 Task: Look for space in Kabanjahe, Indonesia from 8th June, 2023 to 19th June, 2023 for 1 adult in price range Rs.5000 to Rs.12000. Place can be shared room with 1  bedroom having 1 bed and 1 bathroom. Property type can be house, flat, guest house, hotel. Booking option can be shelf check-in. Required host language is English.
Action: Mouse moved to (409, 76)
Screenshot: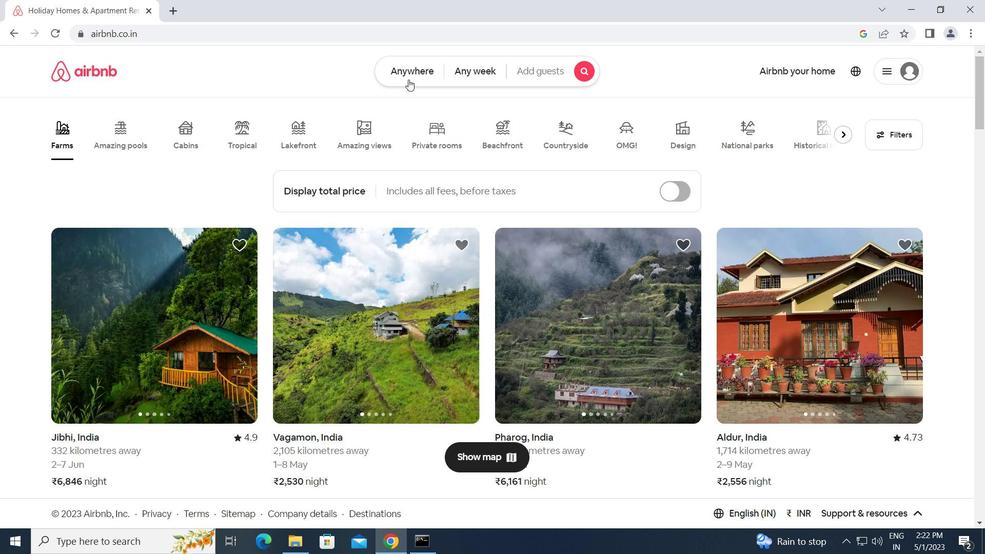 
Action: Mouse pressed left at (409, 76)
Screenshot: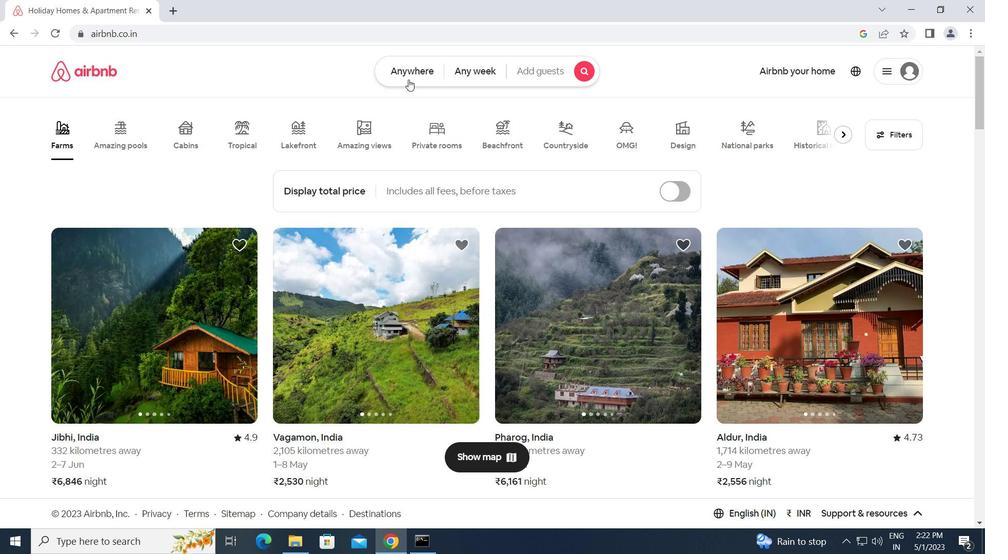
Action: Mouse moved to (368, 123)
Screenshot: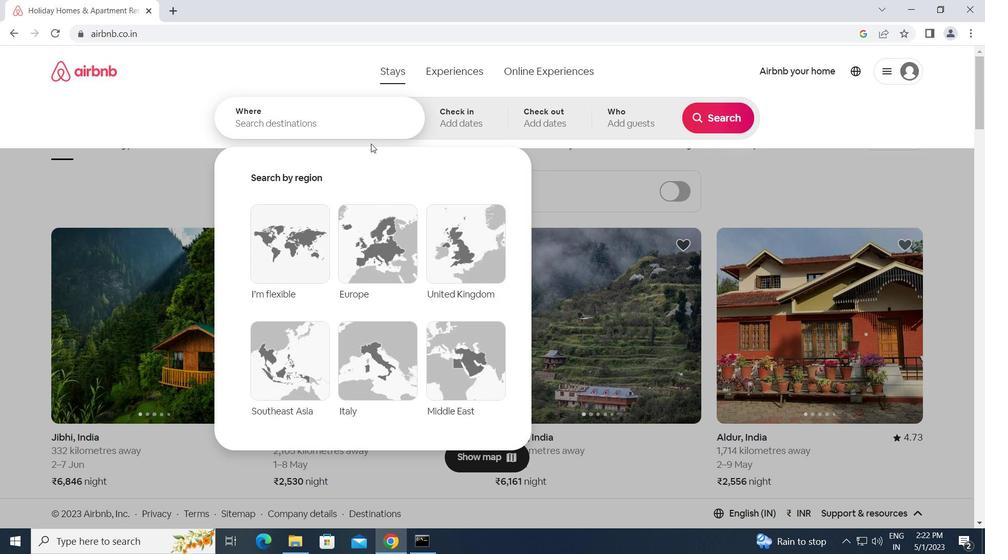
Action: Mouse pressed left at (368, 123)
Screenshot: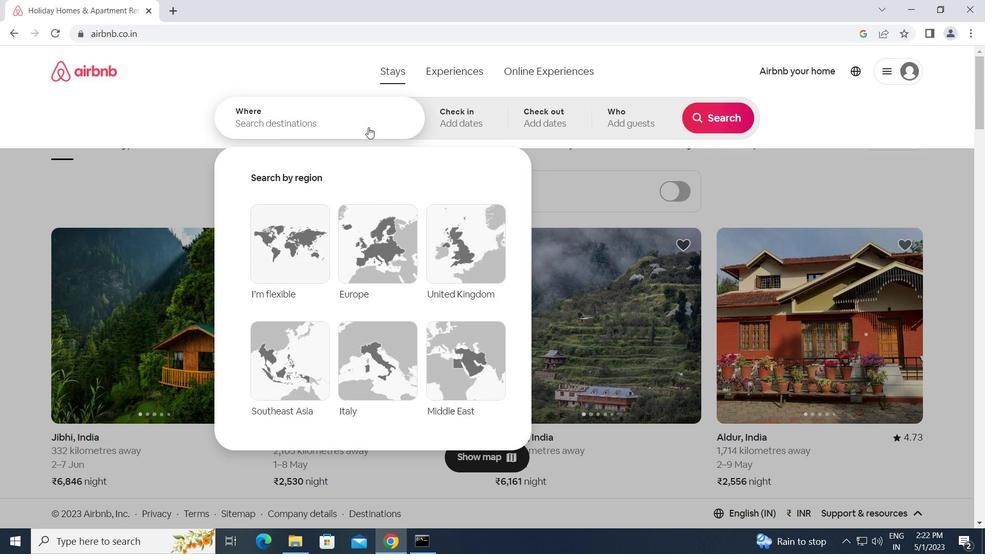 
Action: Key pressed <Key.caps_lock>k<Key.caps_lock>abanjahe,<Key.space><Key.caps_lock>i<Key.caps_lock>ndonesia<Key.enter>
Screenshot: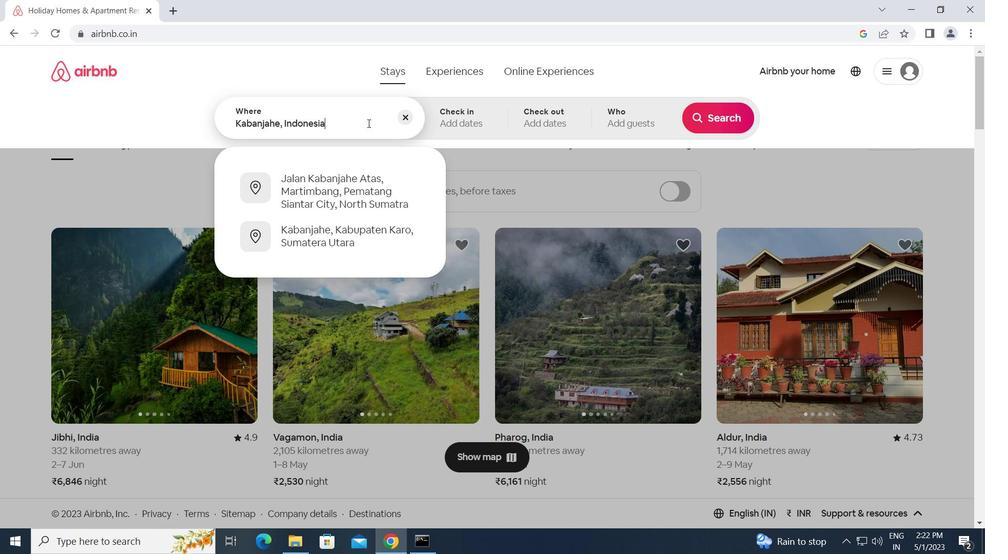 
Action: Mouse moved to (646, 305)
Screenshot: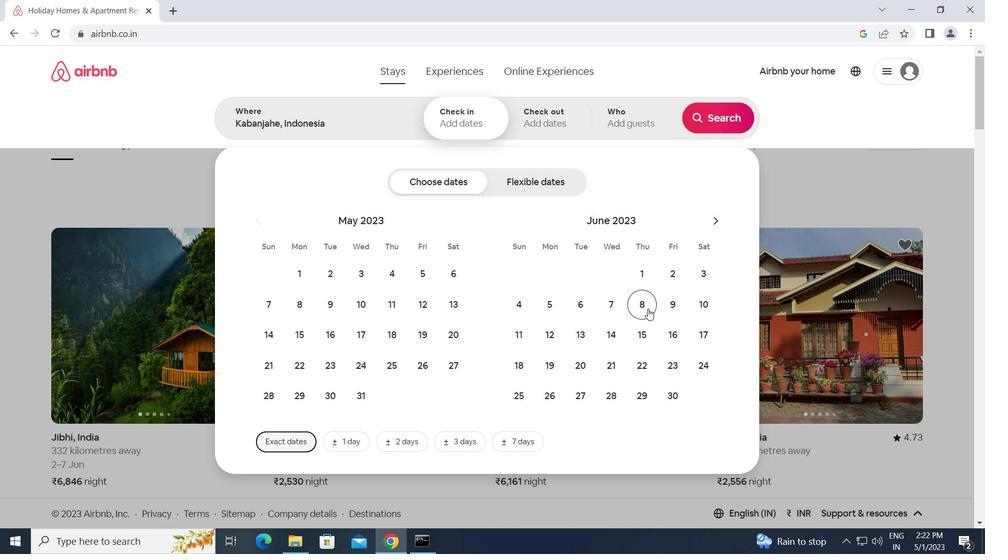 
Action: Mouse pressed left at (646, 305)
Screenshot: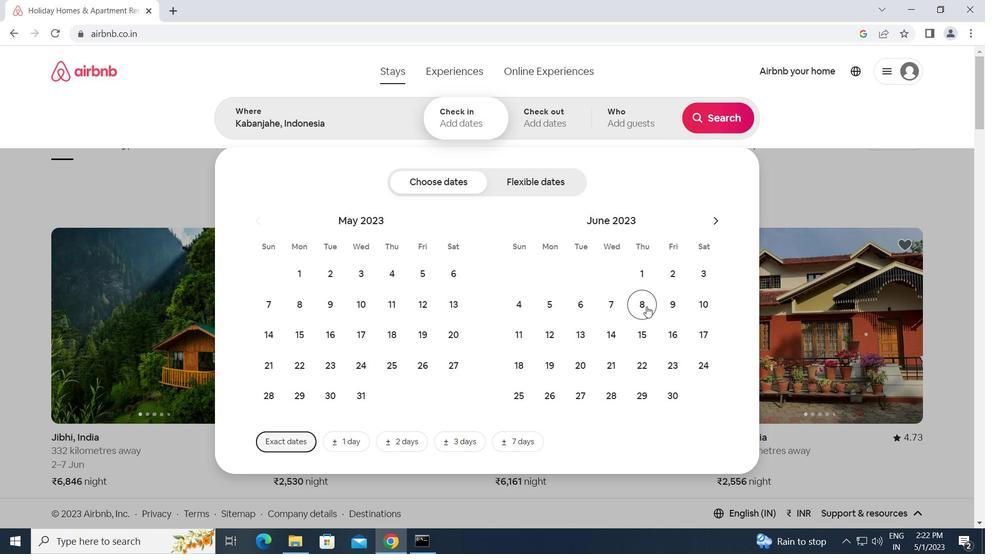 
Action: Mouse moved to (544, 363)
Screenshot: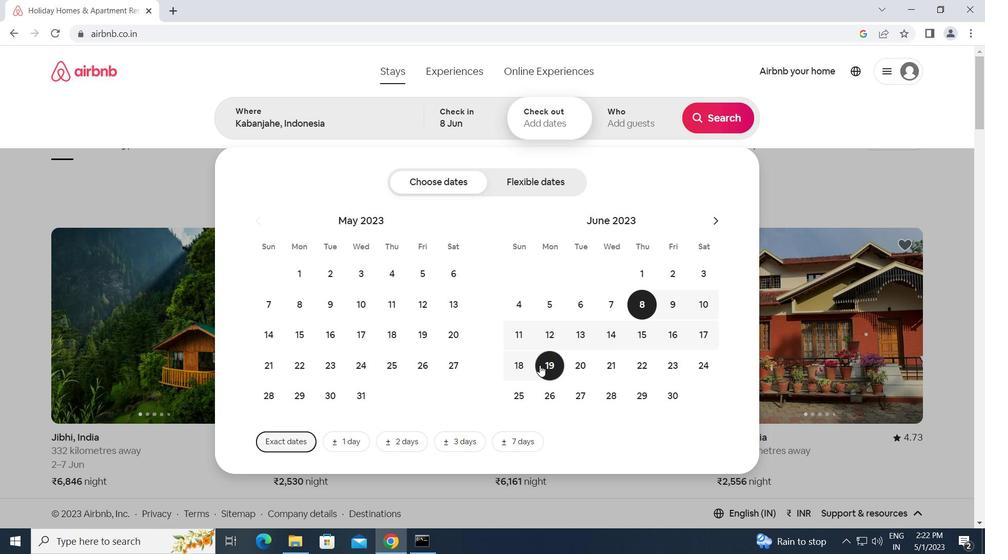 
Action: Mouse pressed left at (544, 363)
Screenshot: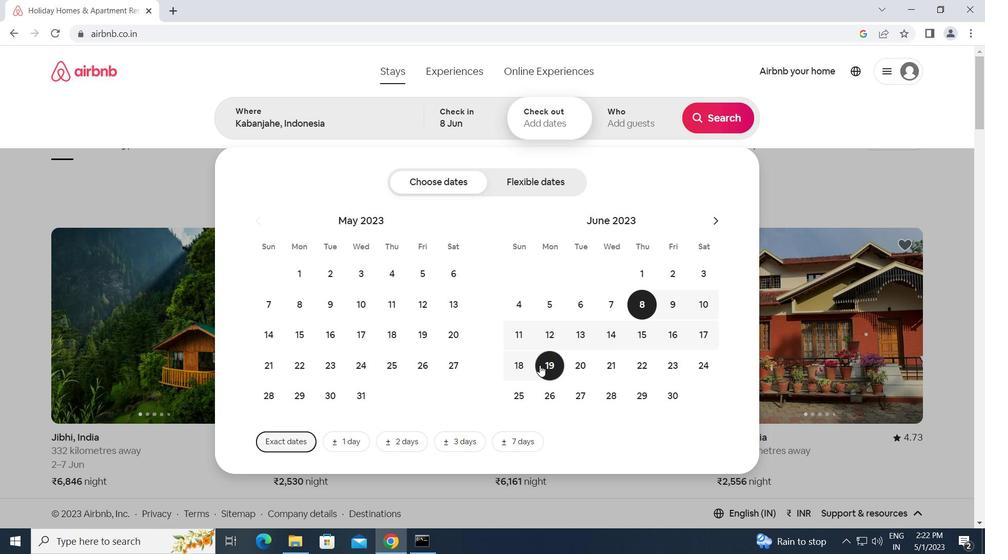 
Action: Mouse moved to (632, 121)
Screenshot: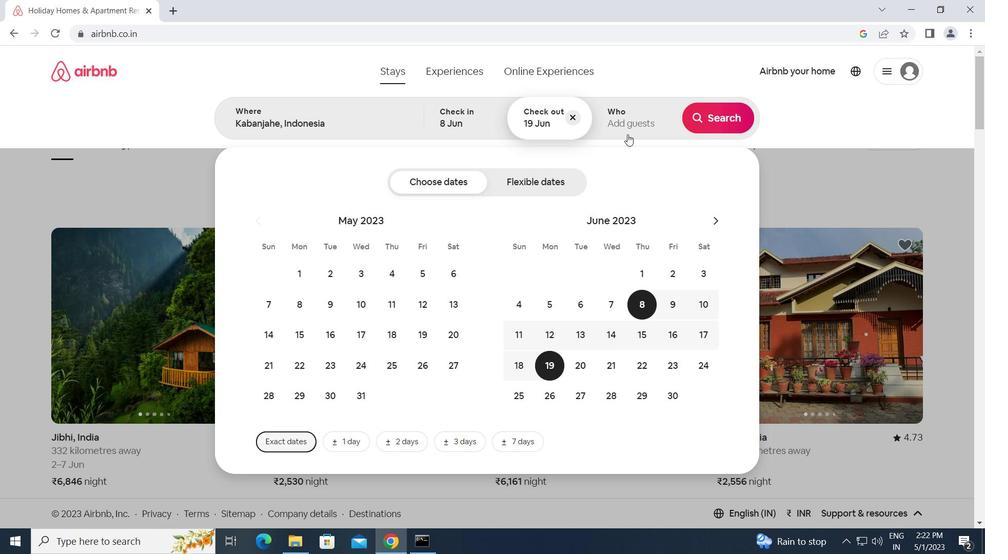 
Action: Mouse pressed left at (632, 121)
Screenshot: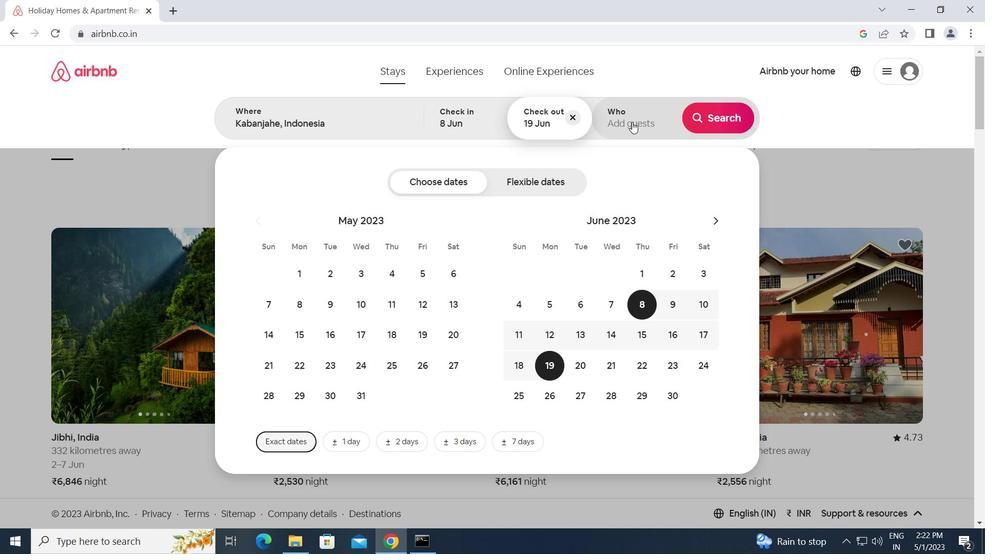 
Action: Mouse moved to (721, 185)
Screenshot: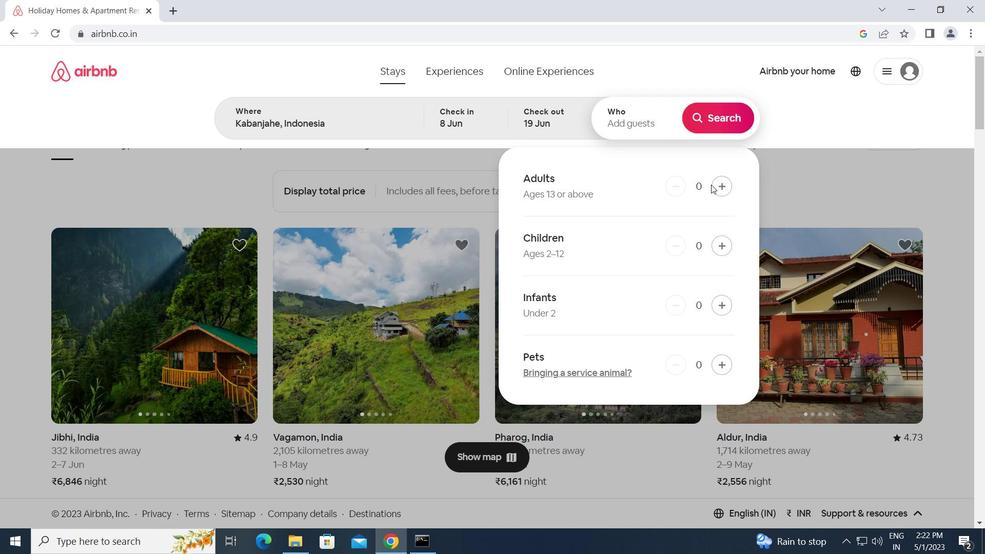 
Action: Mouse pressed left at (721, 185)
Screenshot: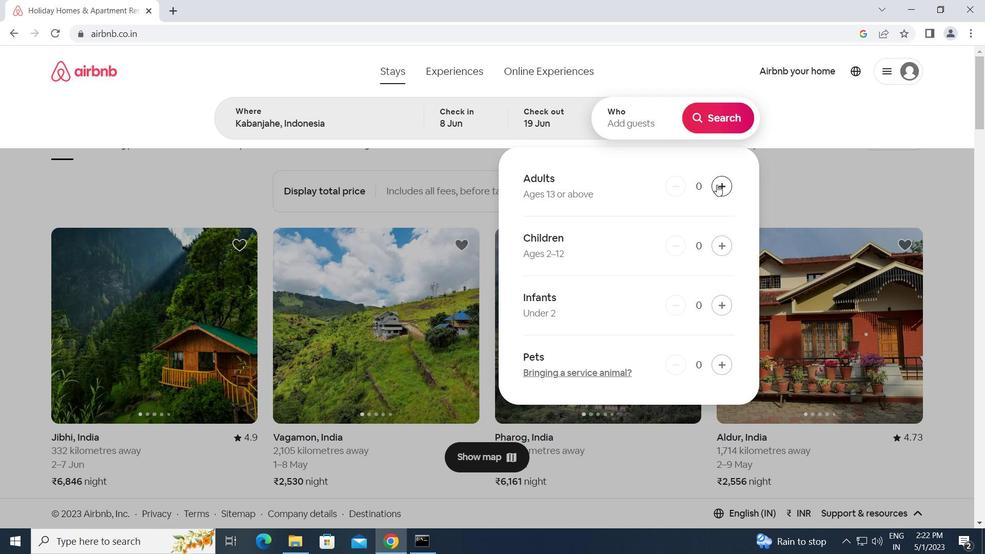 
Action: Mouse moved to (702, 129)
Screenshot: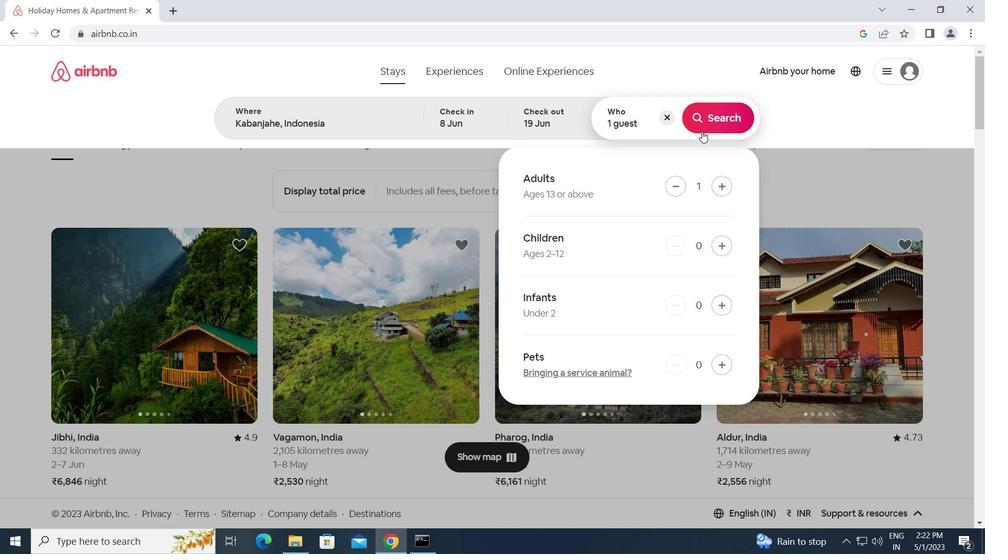 
Action: Mouse pressed left at (702, 129)
Screenshot: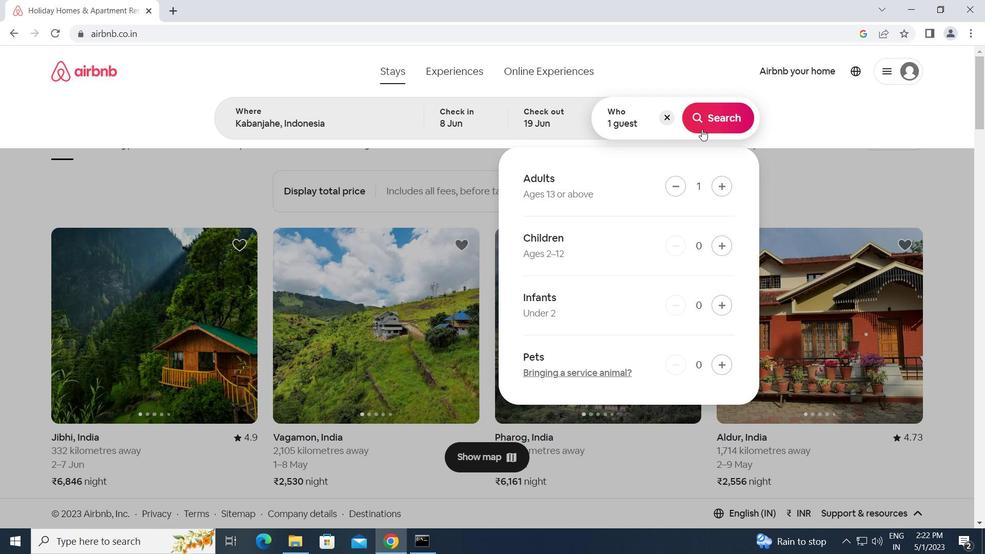 
Action: Mouse moved to (919, 130)
Screenshot: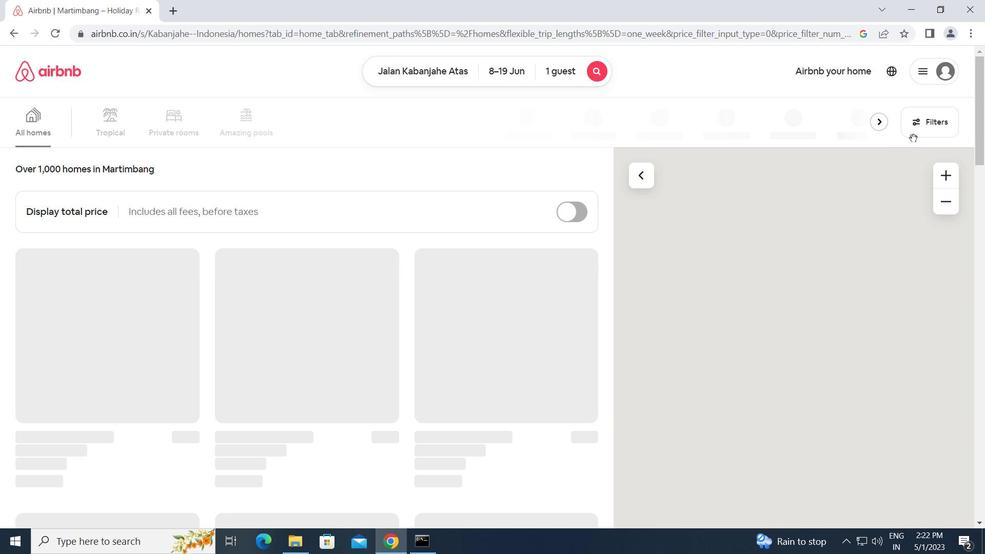 
Action: Mouse pressed left at (919, 130)
Screenshot: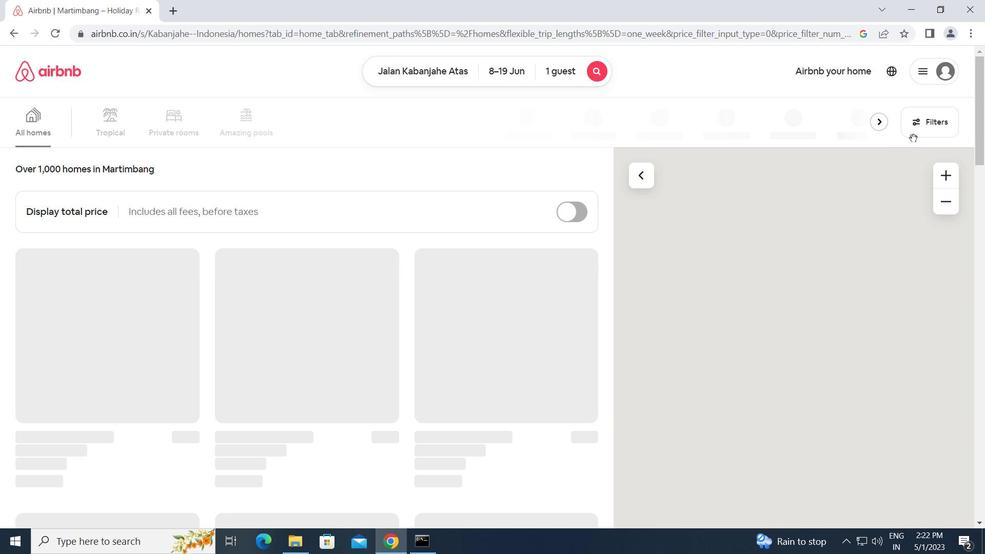 
Action: Mouse moved to (344, 287)
Screenshot: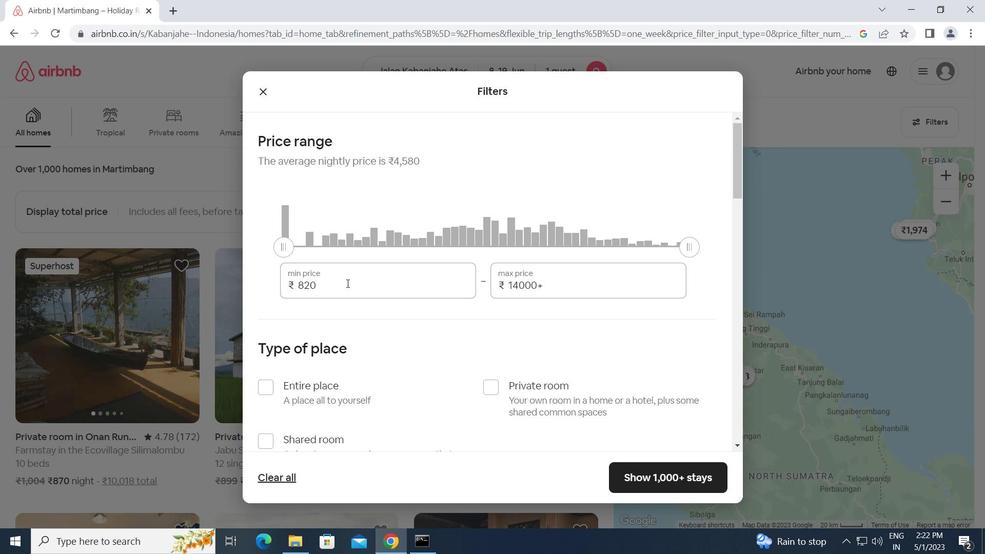 
Action: Mouse pressed left at (344, 287)
Screenshot: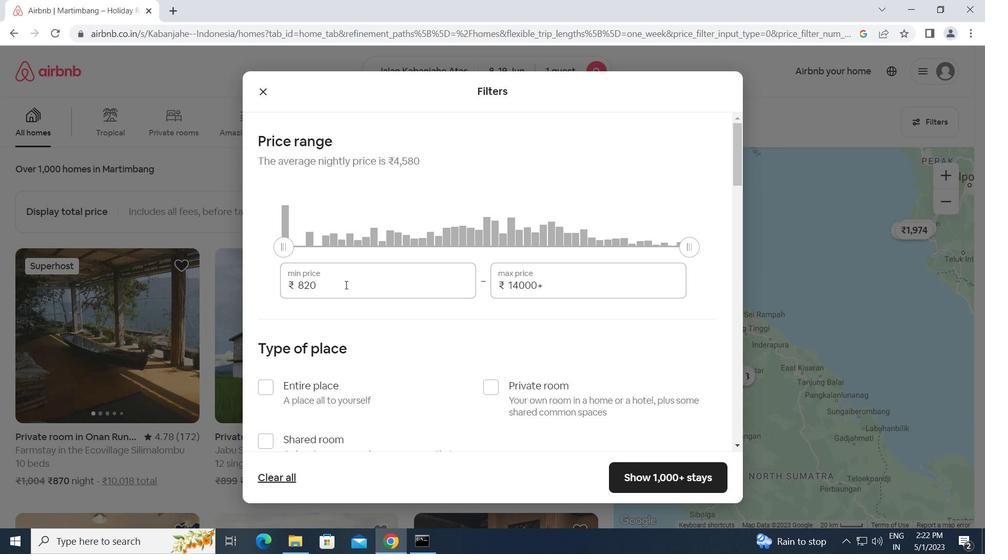 
Action: Mouse moved to (262, 296)
Screenshot: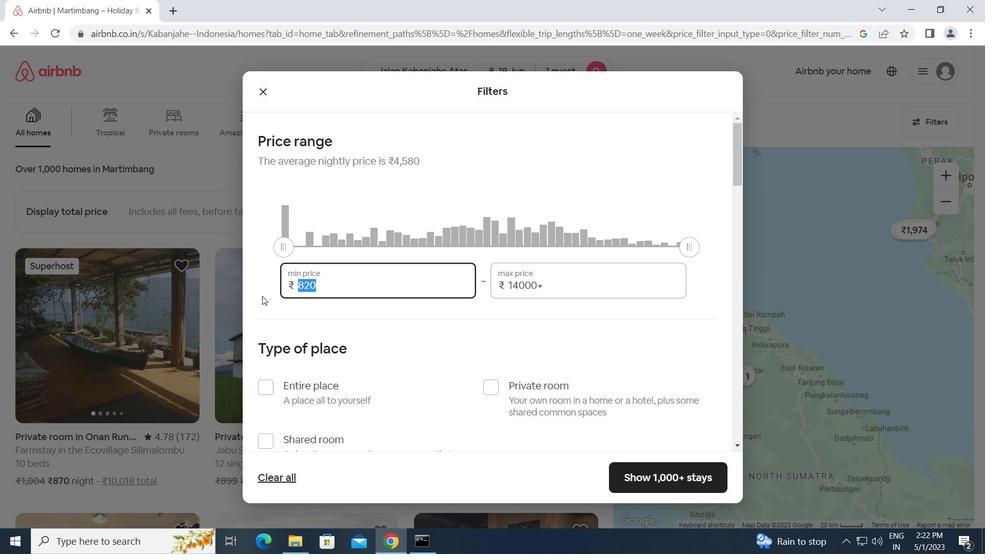 
Action: Key pressed 5000<Key.tab><Key.backspace><Key.backspace><Key.backspace><Key.backspace><Key.backspace><Key.backspace><Key.backspace><Key.backspace><Key.backspace>12000
Screenshot: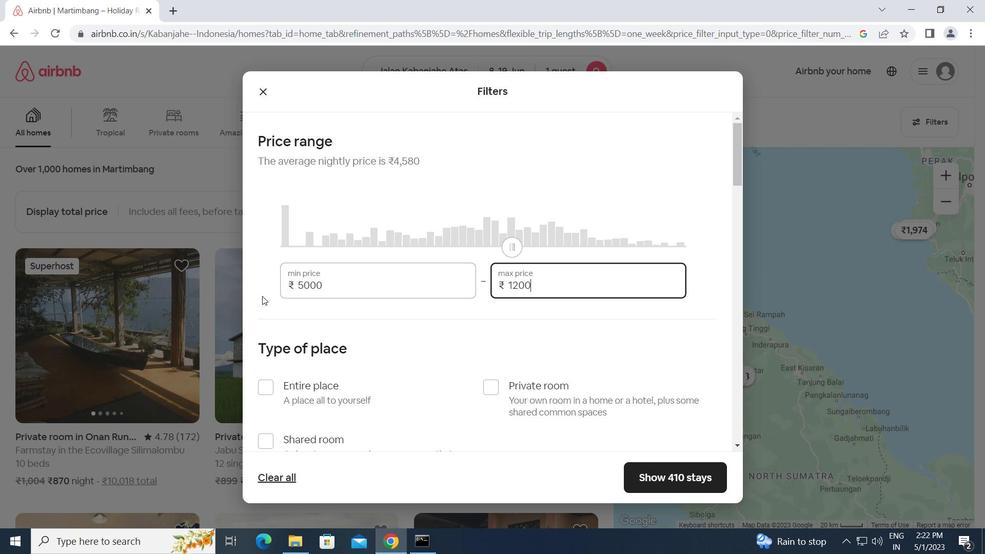 
Action: Mouse moved to (268, 299)
Screenshot: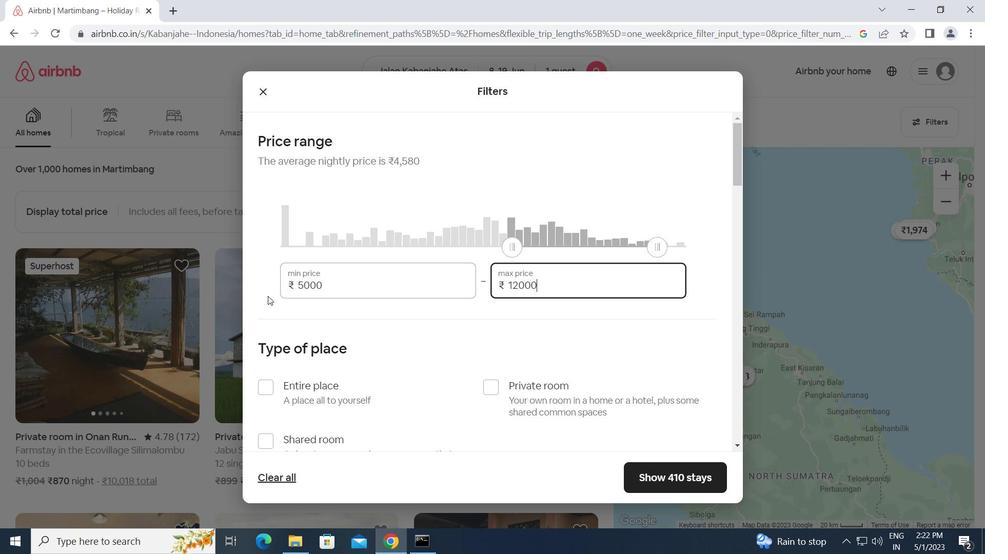 
Action: Mouse scrolled (268, 298) with delta (0, 0)
Screenshot: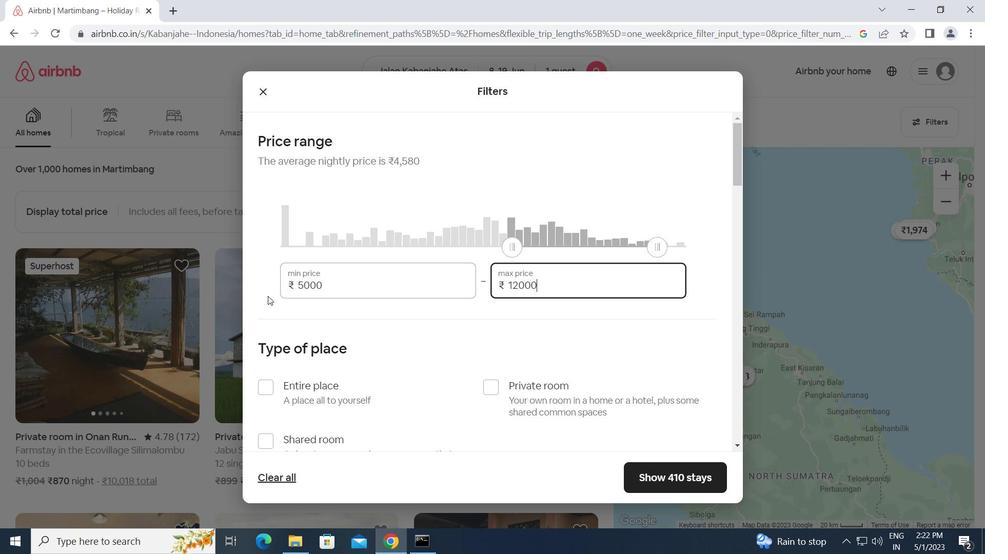 
Action: Mouse moved to (268, 300)
Screenshot: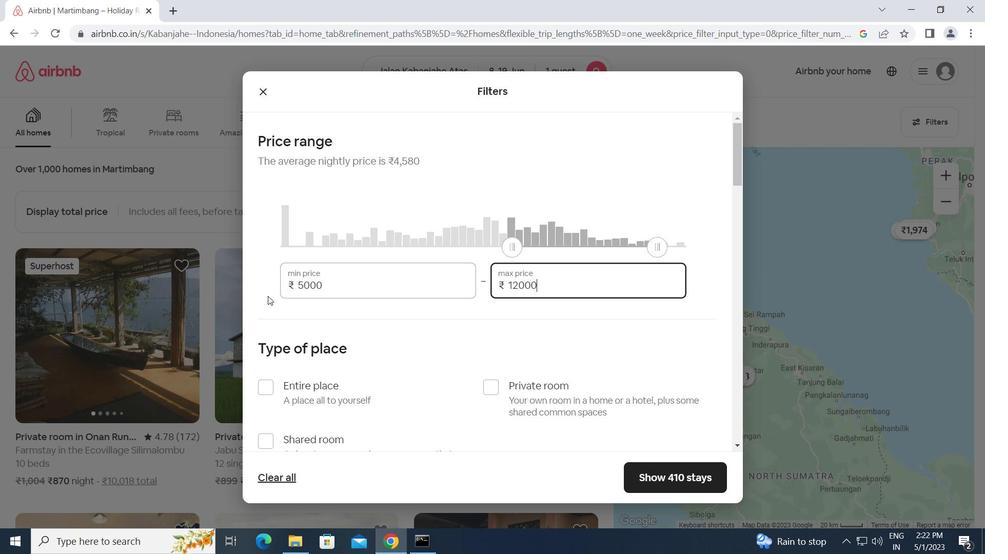 
Action: Mouse scrolled (268, 300) with delta (0, 0)
Screenshot: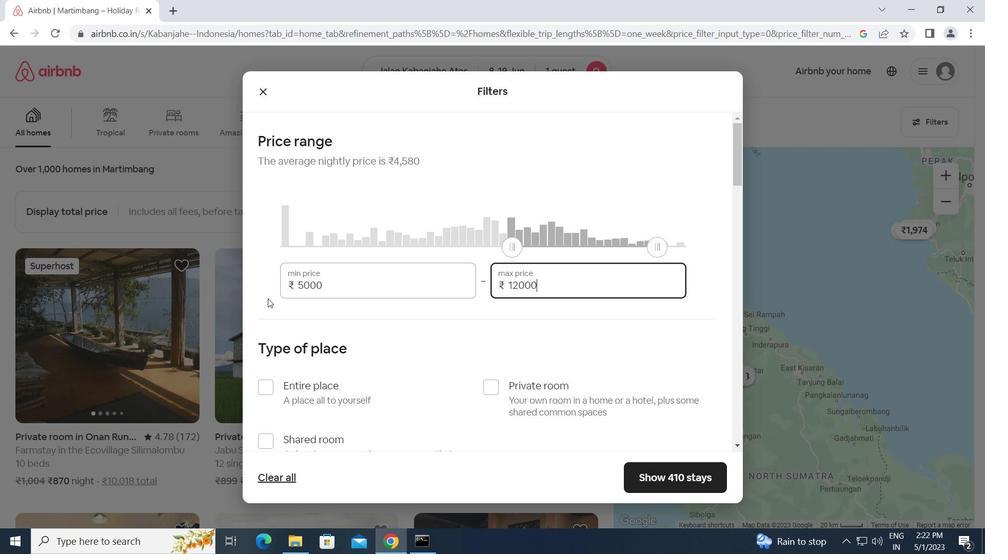 
Action: Mouse moved to (268, 305)
Screenshot: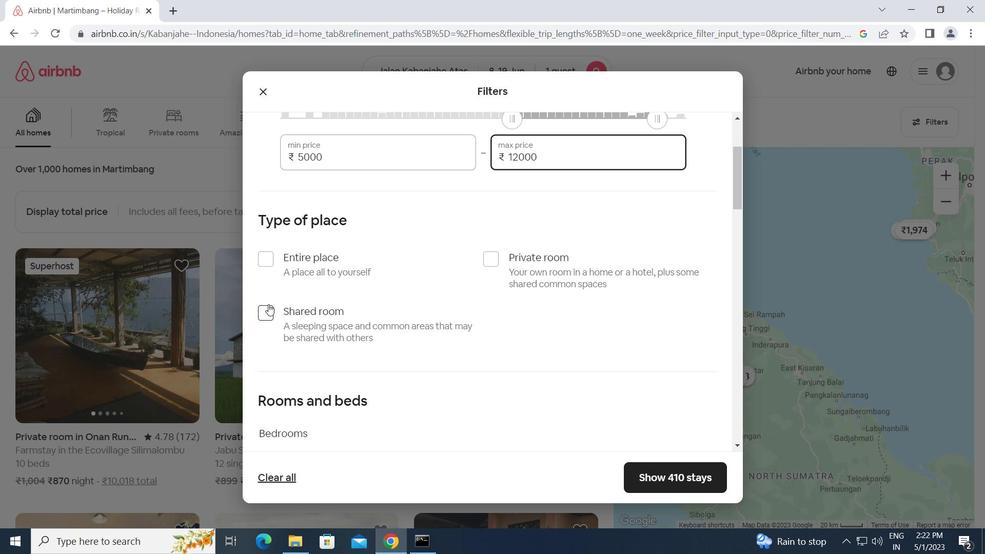 
Action: Mouse pressed left at (268, 305)
Screenshot: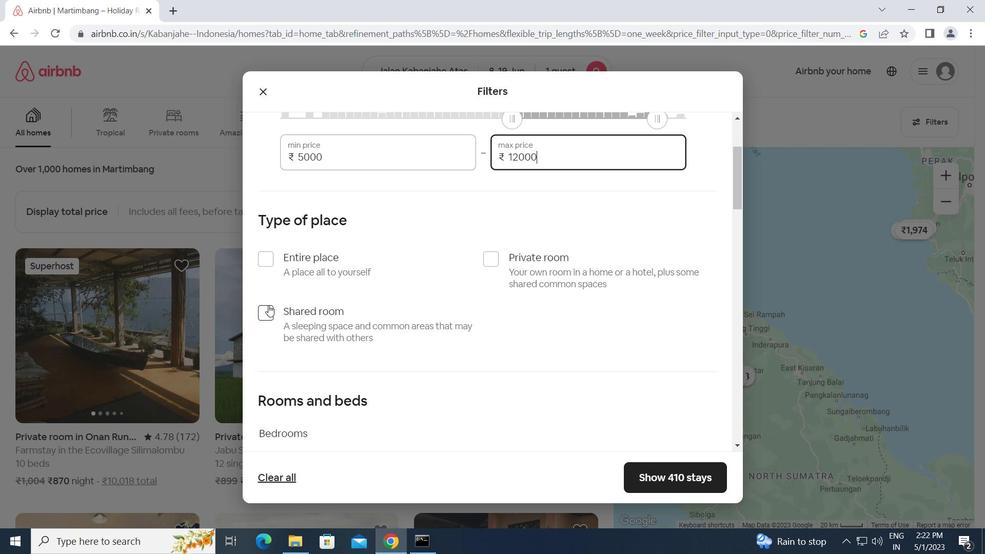 
Action: Mouse moved to (405, 326)
Screenshot: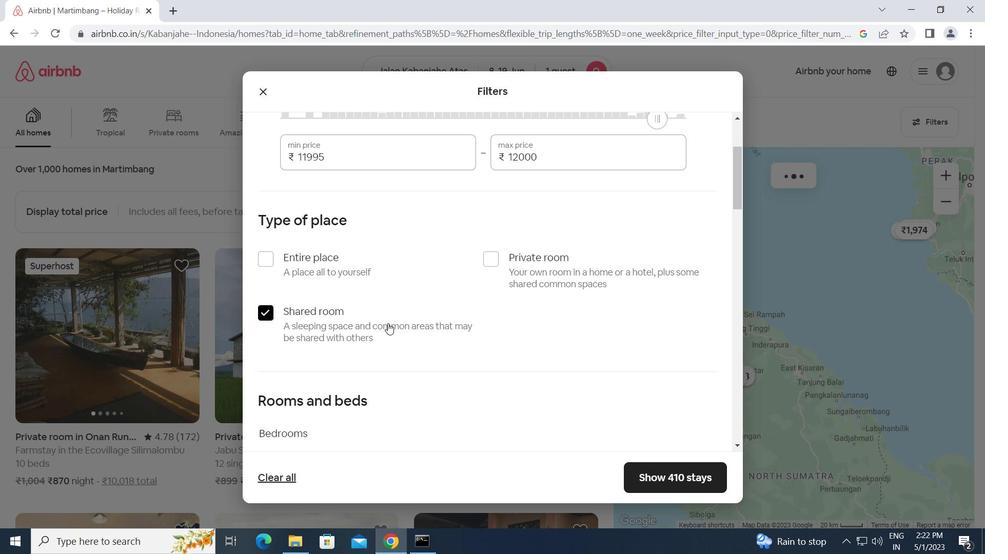 
Action: Mouse scrolled (405, 326) with delta (0, 0)
Screenshot: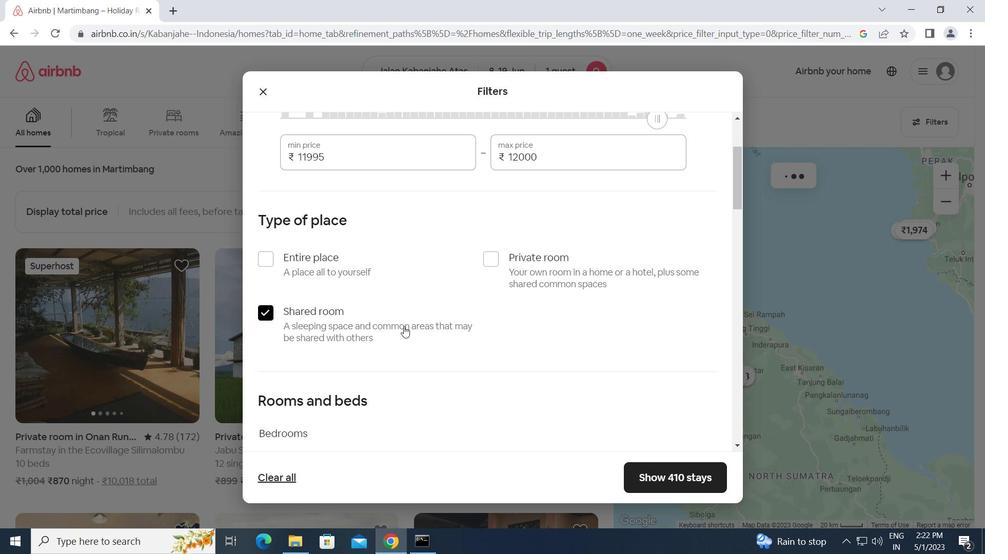 
Action: Mouse scrolled (405, 326) with delta (0, 0)
Screenshot: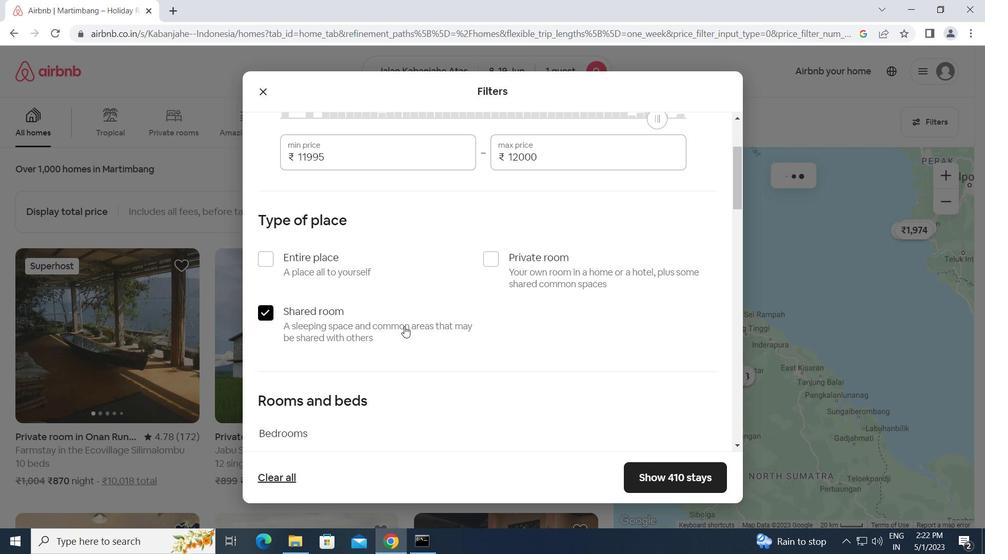 
Action: Mouse scrolled (405, 326) with delta (0, 0)
Screenshot: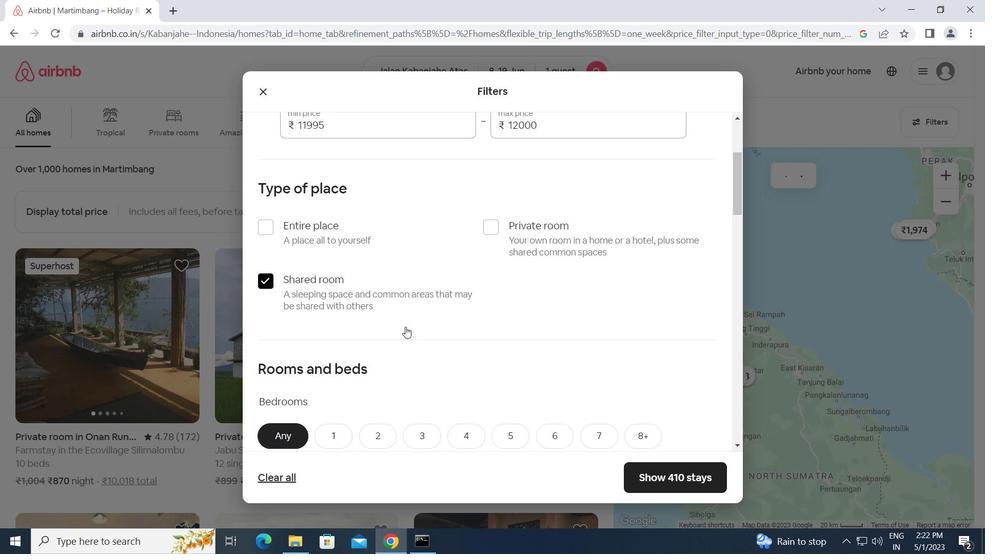 
Action: Mouse moved to (333, 274)
Screenshot: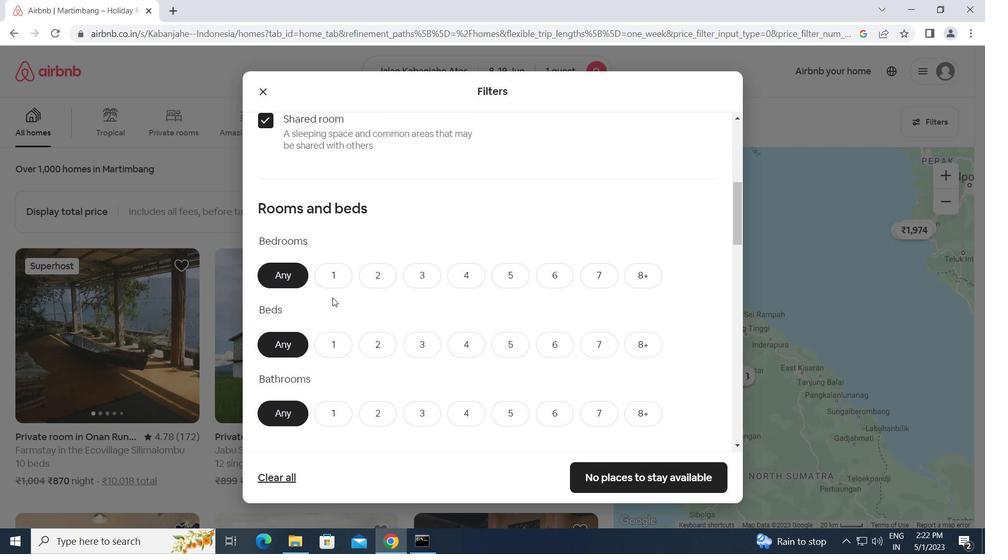
Action: Mouse pressed left at (333, 274)
Screenshot: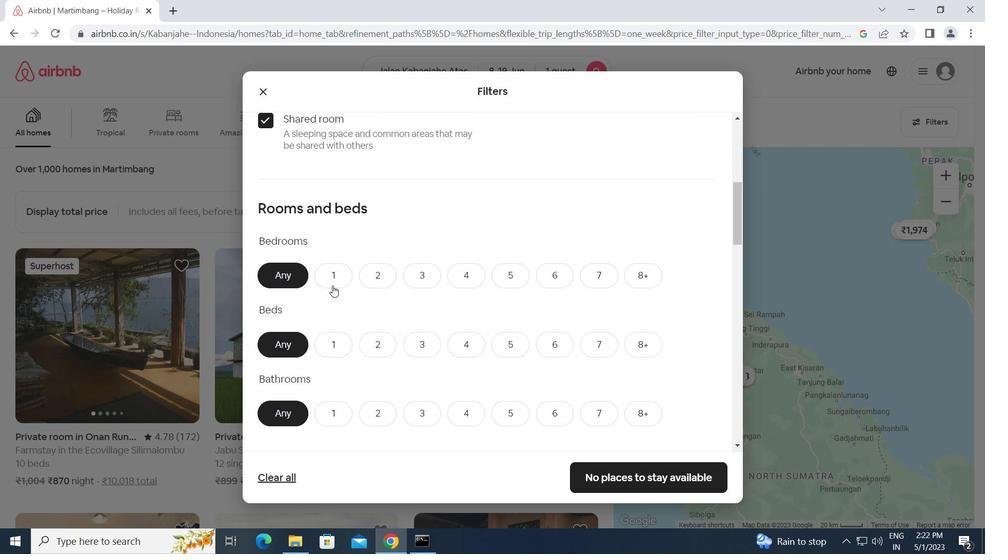 
Action: Mouse moved to (335, 343)
Screenshot: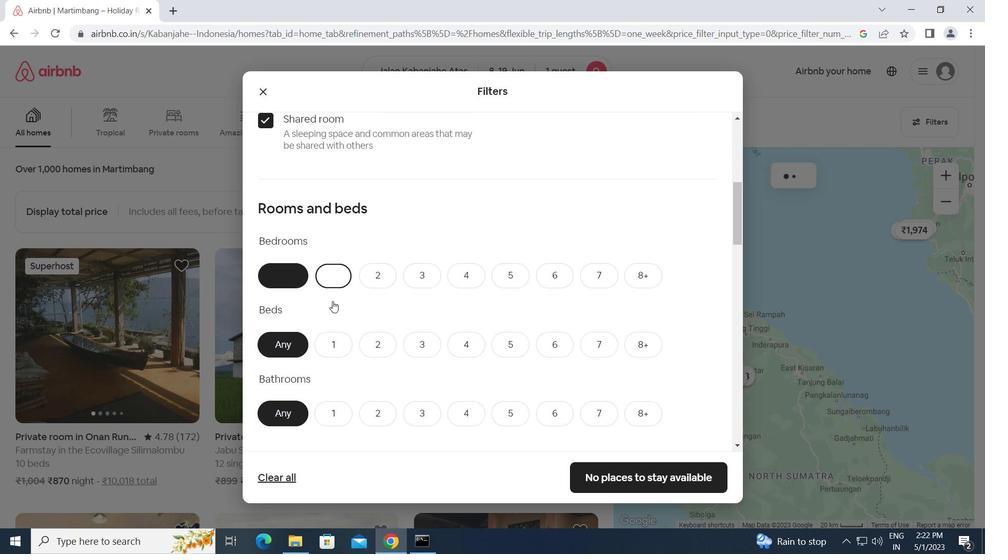 
Action: Mouse pressed left at (335, 343)
Screenshot: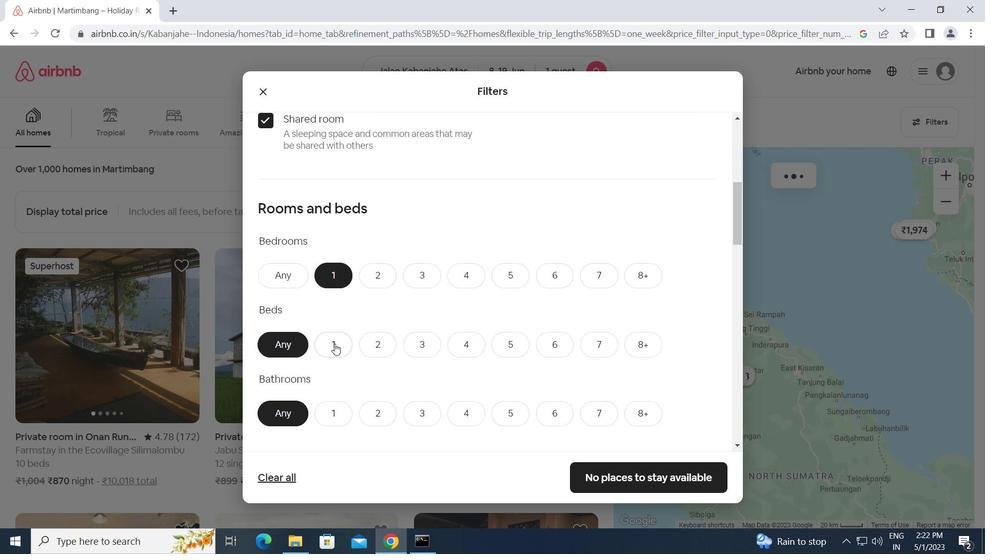 
Action: Mouse moved to (340, 404)
Screenshot: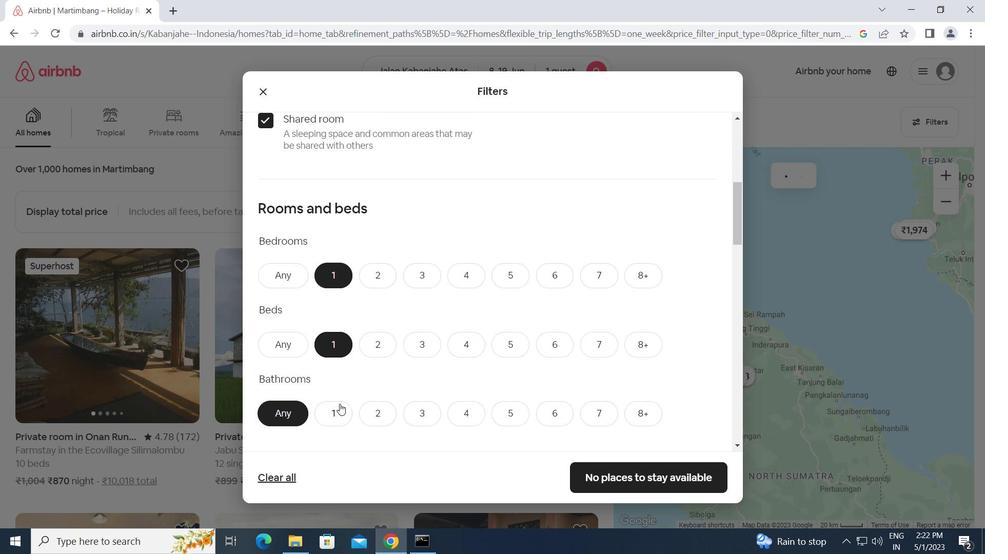 
Action: Mouse pressed left at (340, 404)
Screenshot: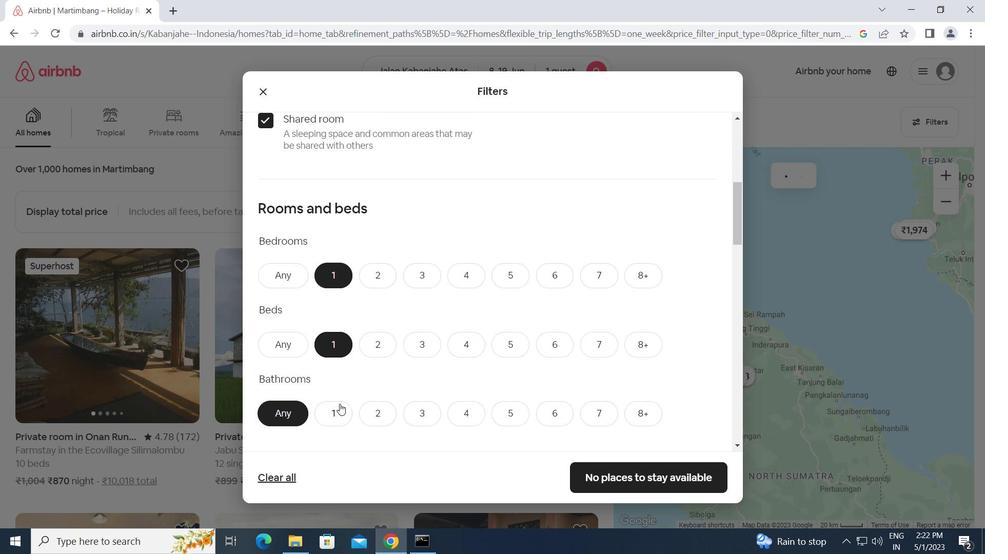 
Action: Mouse scrolled (340, 404) with delta (0, 0)
Screenshot: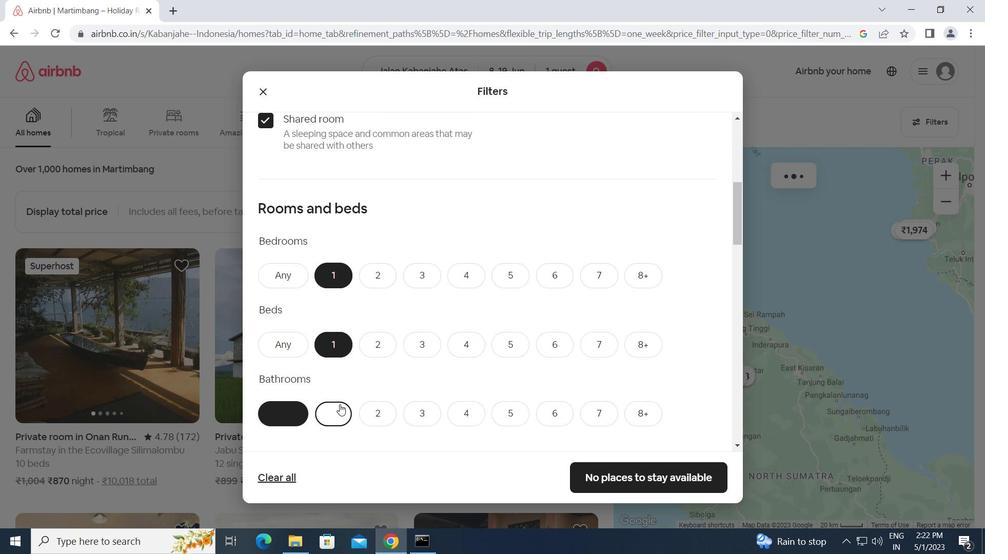 
Action: Mouse scrolled (340, 404) with delta (0, 0)
Screenshot: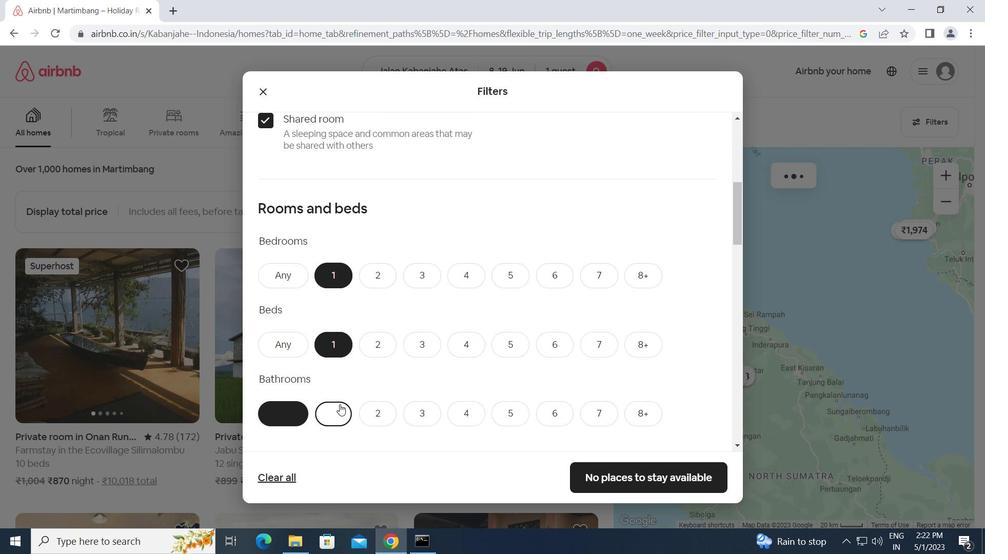 
Action: Mouse scrolled (340, 404) with delta (0, 0)
Screenshot: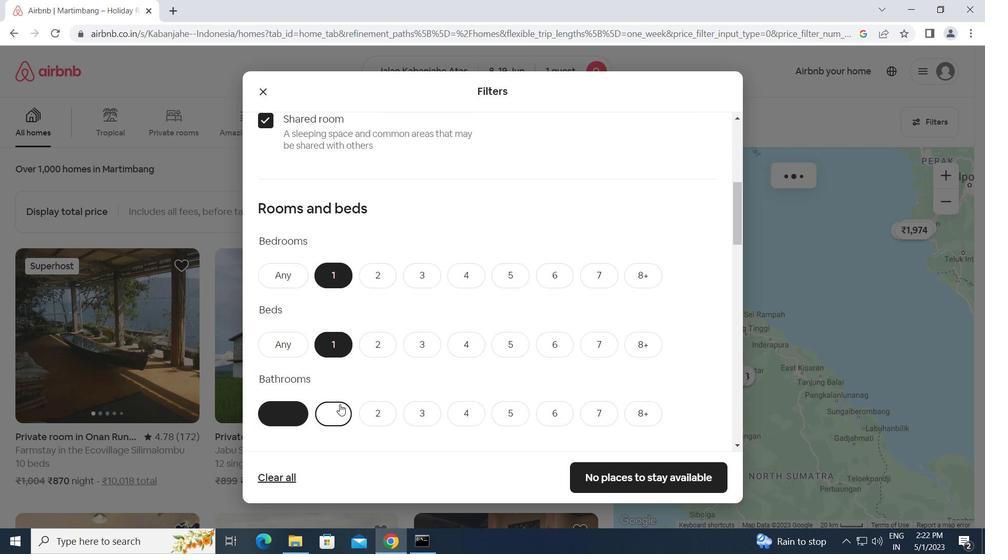 
Action: Mouse moved to (317, 347)
Screenshot: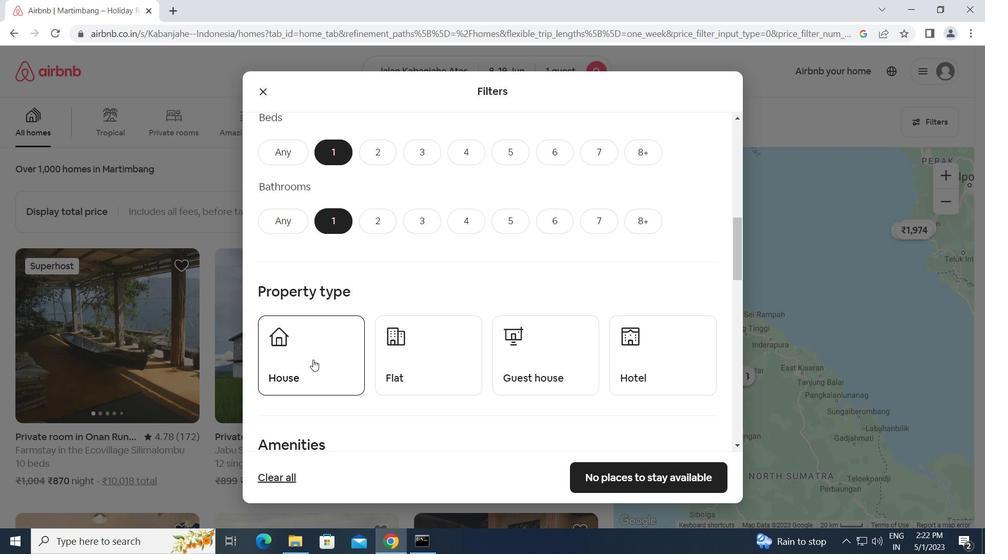 
Action: Mouse pressed left at (317, 347)
Screenshot: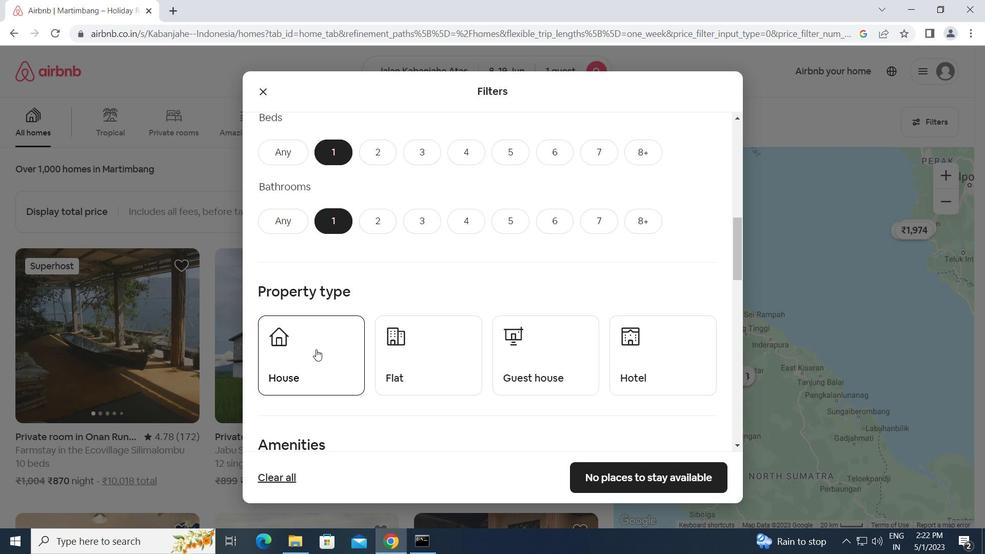 
Action: Mouse moved to (430, 355)
Screenshot: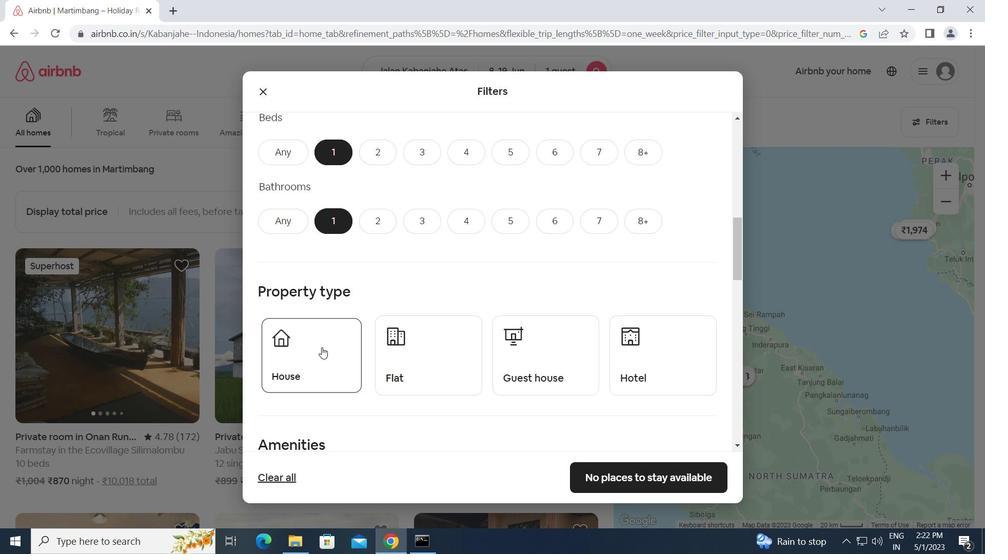 
Action: Mouse pressed left at (430, 355)
Screenshot: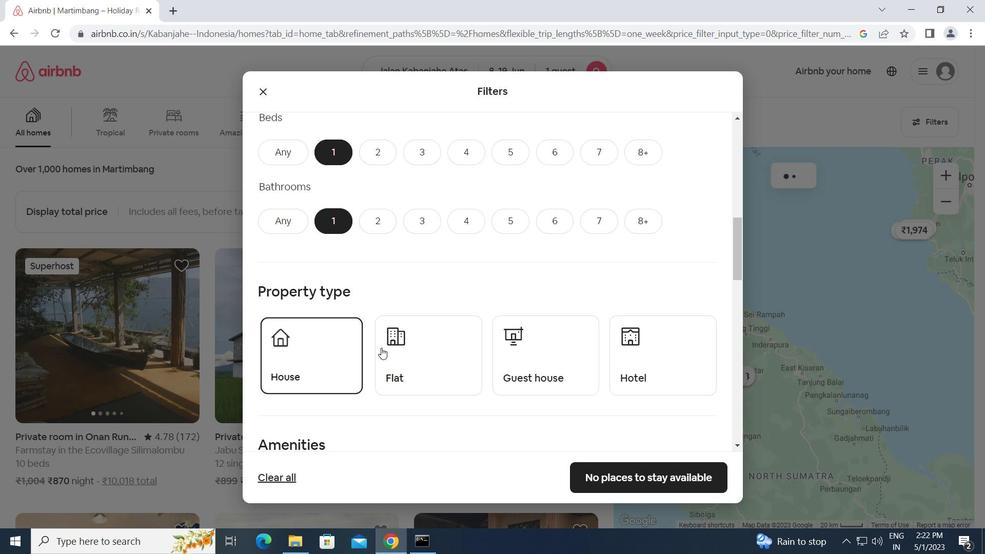 
Action: Mouse moved to (524, 362)
Screenshot: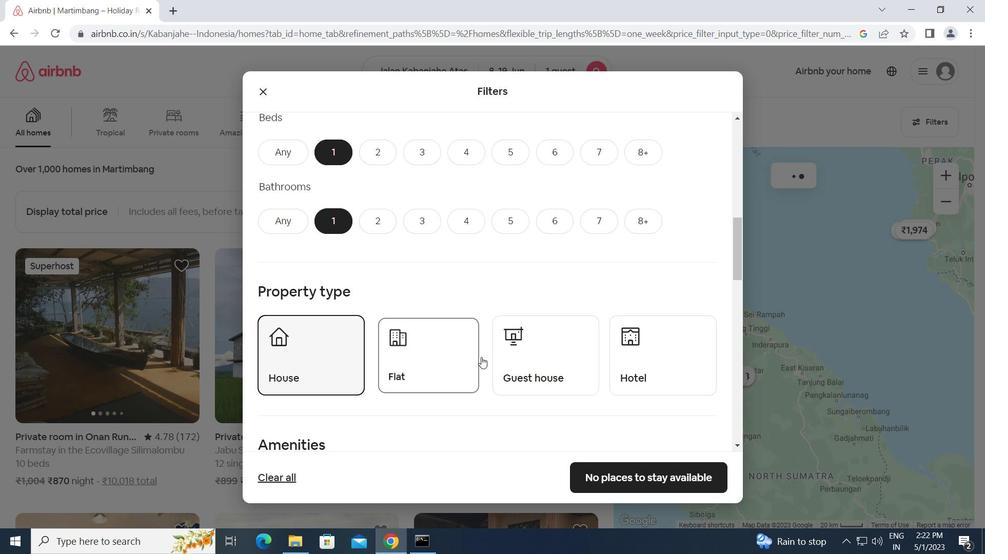 
Action: Mouse pressed left at (524, 362)
Screenshot: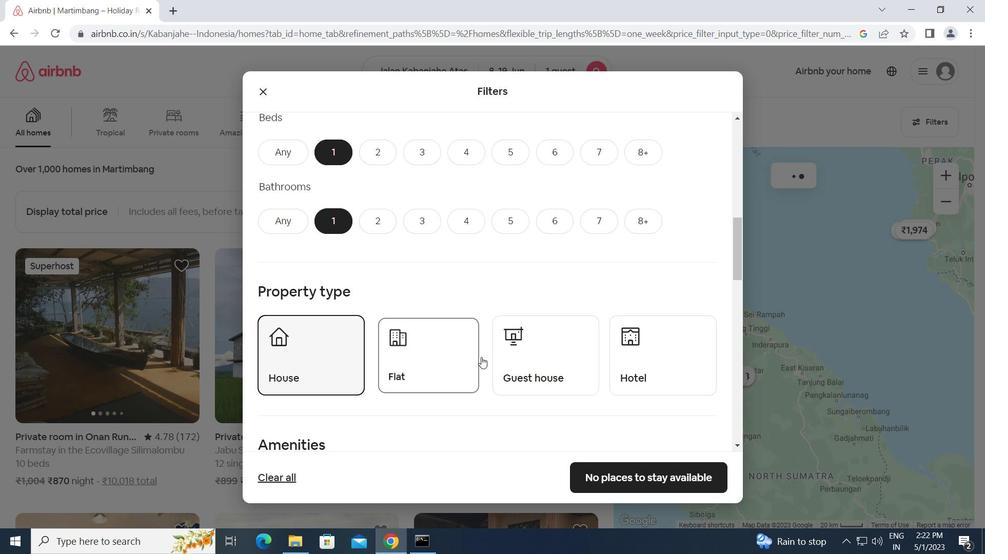 
Action: Mouse moved to (639, 360)
Screenshot: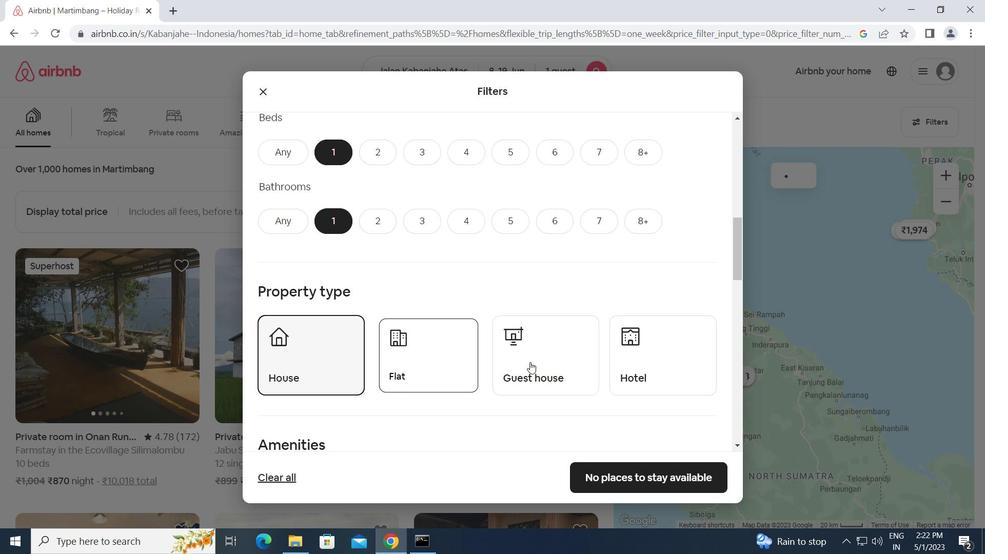 
Action: Mouse pressed left at (639, 360)
Screenshot: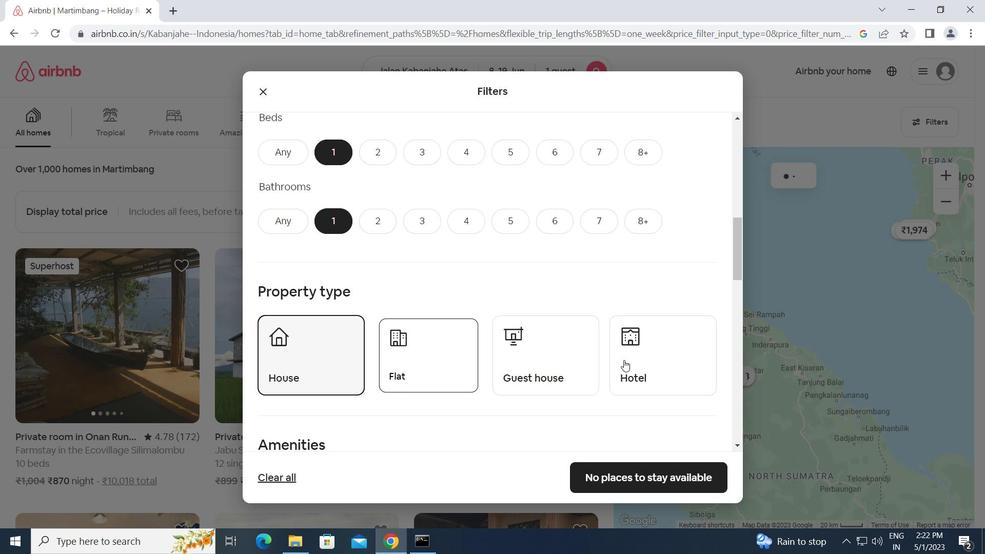 
Action: Mouse moved to (527, 376)
Screenshot: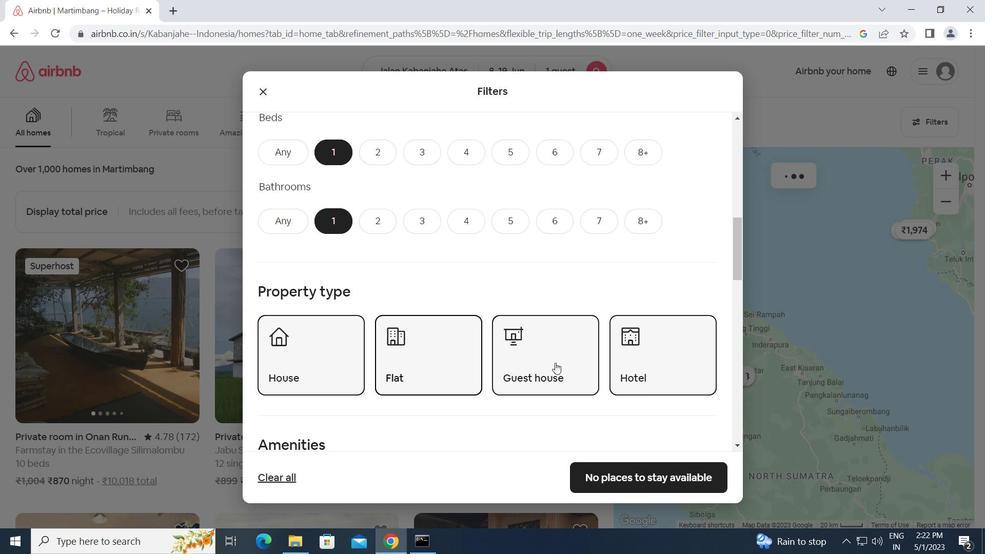 
Action: Mouse scrolled (527, 376) with delta (0, 0)
Screenshot: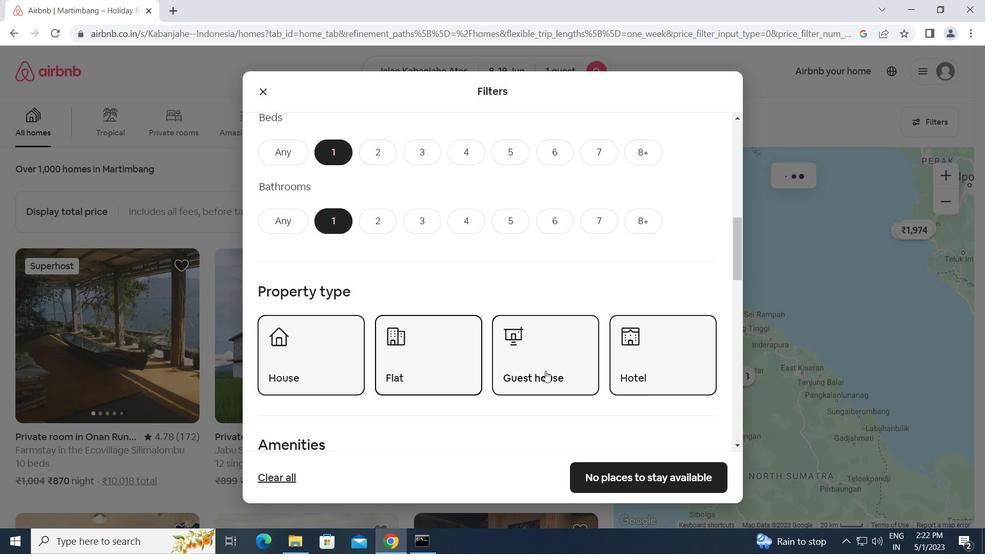 
Action: Mouse scrolled (527, 376) with delta (0, 0)
Screenshot: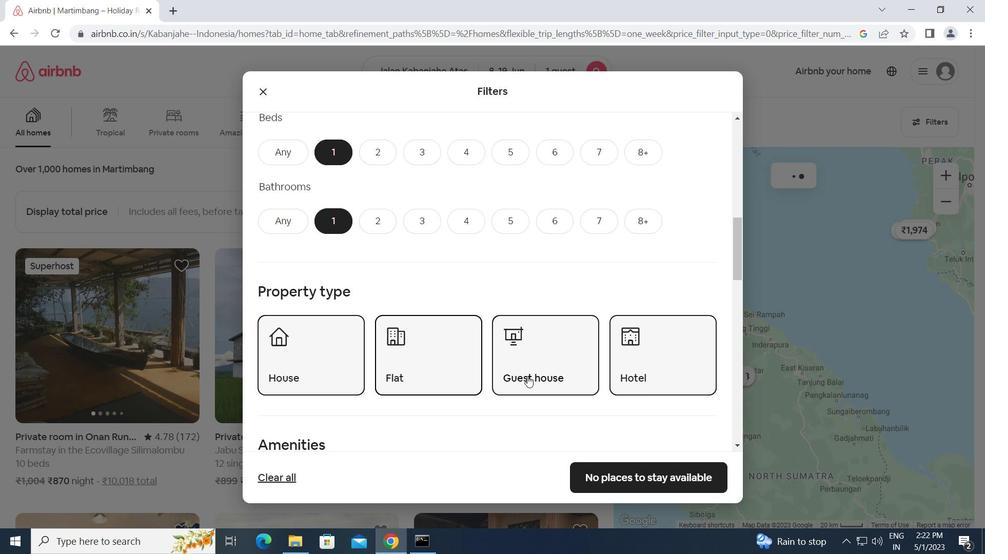 
Action: Mouse moved to (527, 376)
Screenshot: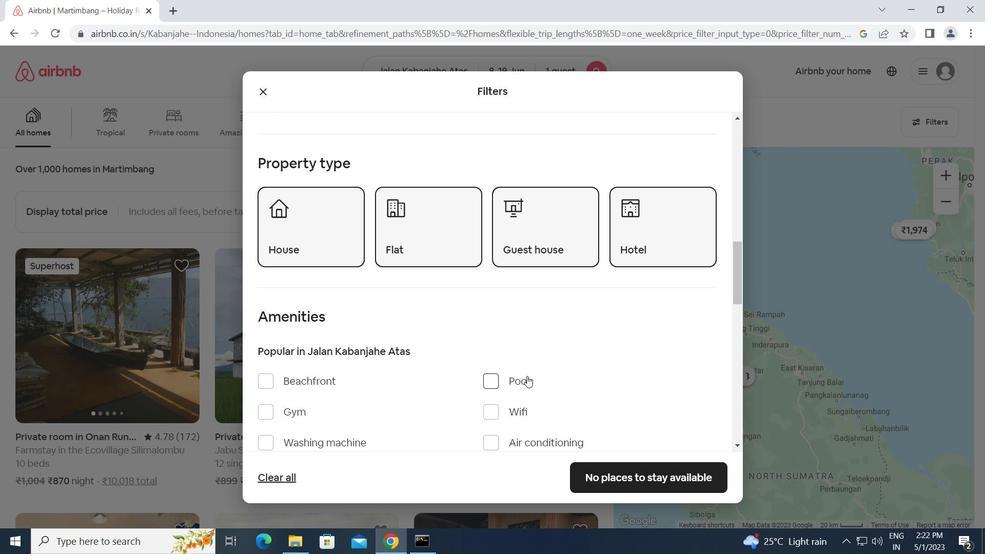 
Action: Mouse scrolled (527, 376) with delta (0, 0)
Screenshot: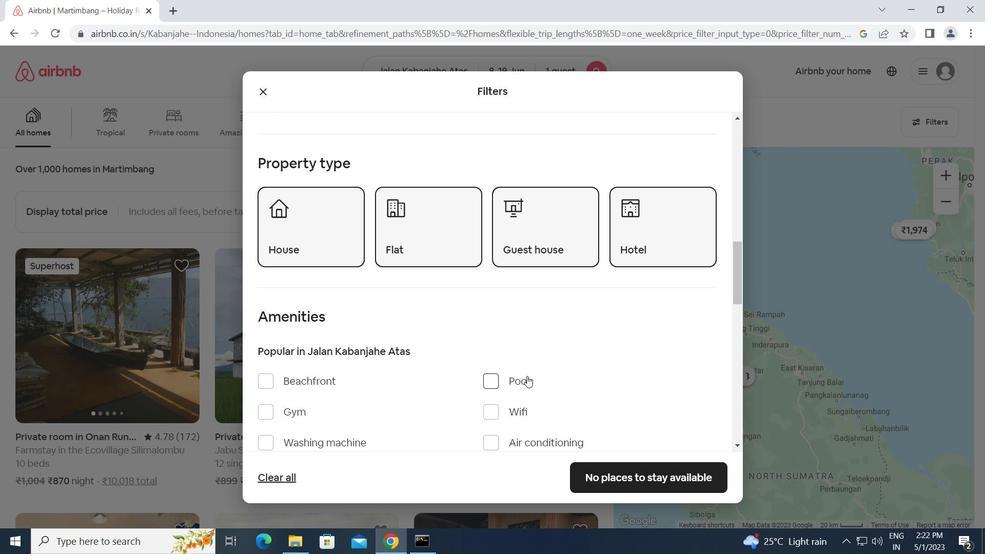 
Action: Mouse scrolled (527, 376) with delta (0, 0)
Screenshot: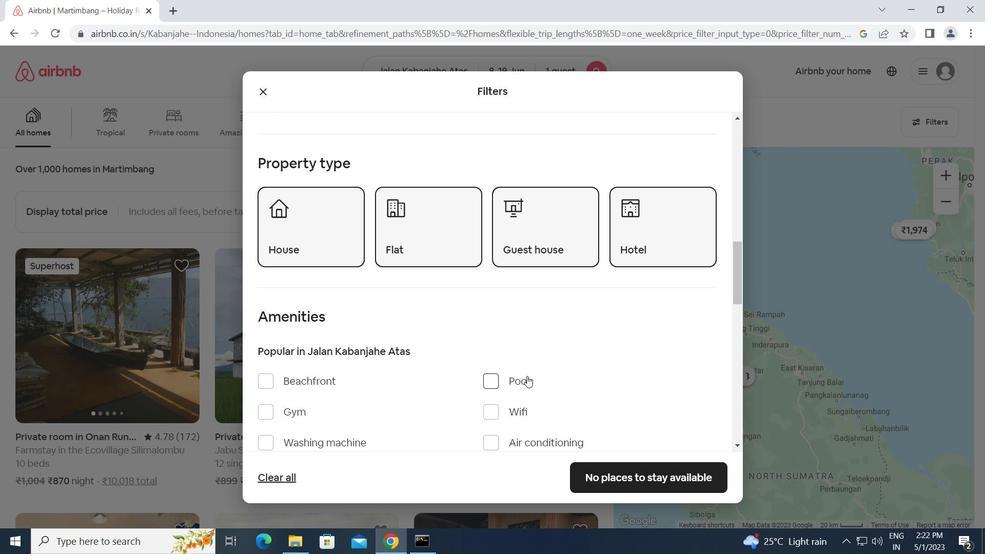 
Action: Mouse scrolled (527, 377) with delta (0, 0)
Screenshot: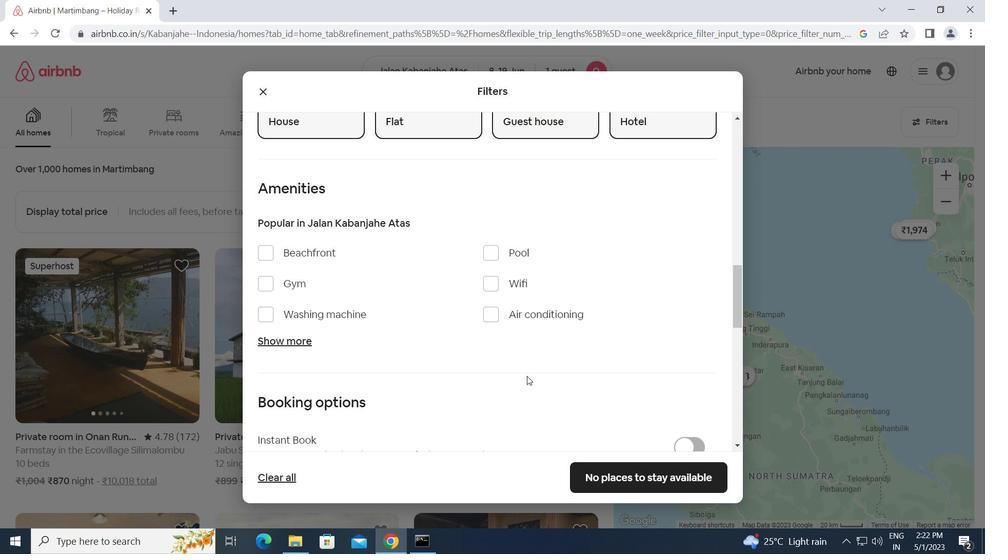 
Action: Mouse scrolled (527, 377) with delta (0, 0)
Screenshot: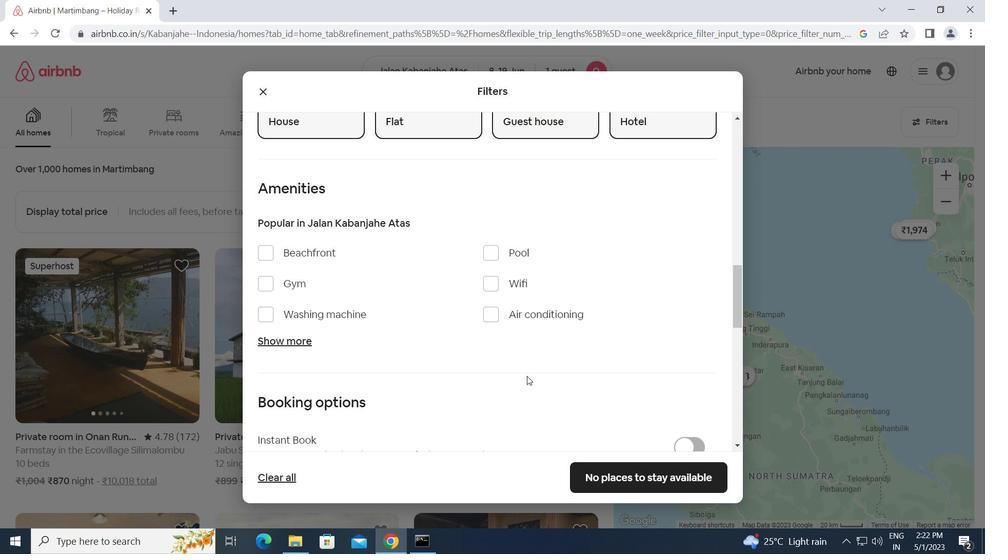 
Action: Mouse scrolled (527, 376) with delta (0, 0)
Screenshot: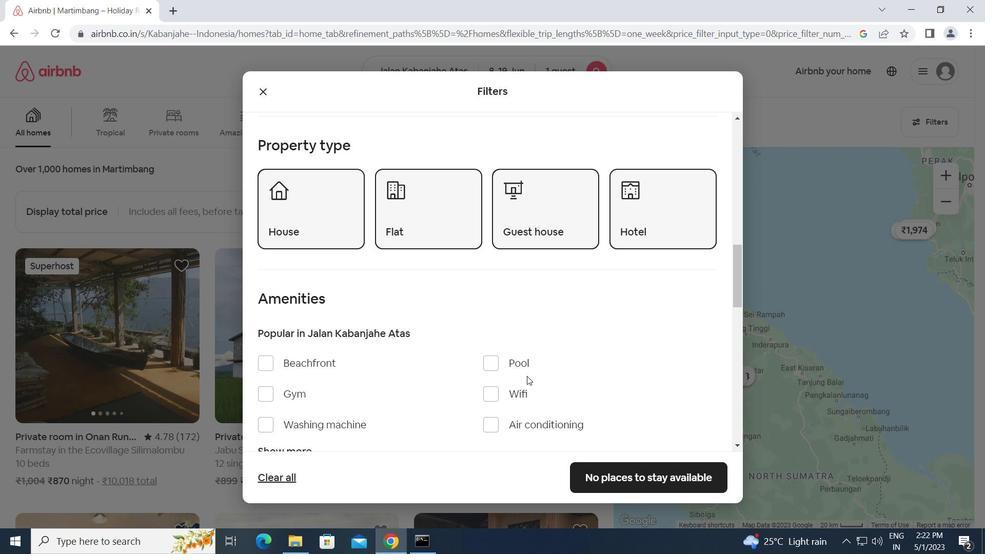 
Action: Mouse scrolled (527, 376) with delta (0, 0)
Screenshot: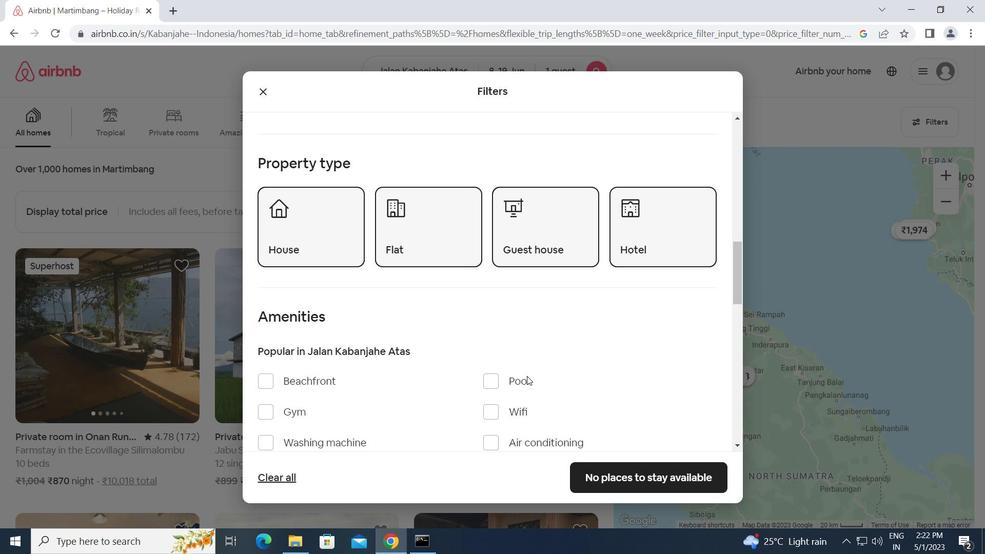
Action: Mouse scrolled (527, 376) with delta (0, 0)
Screenshot: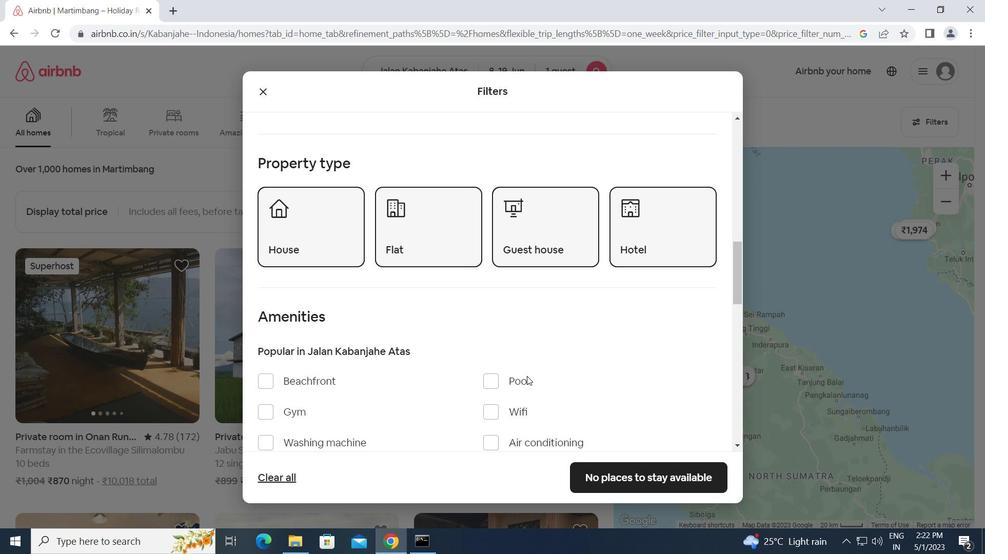 
Action: Mouse scrolled (527, 376) with delta (0, 0)
Screenshot: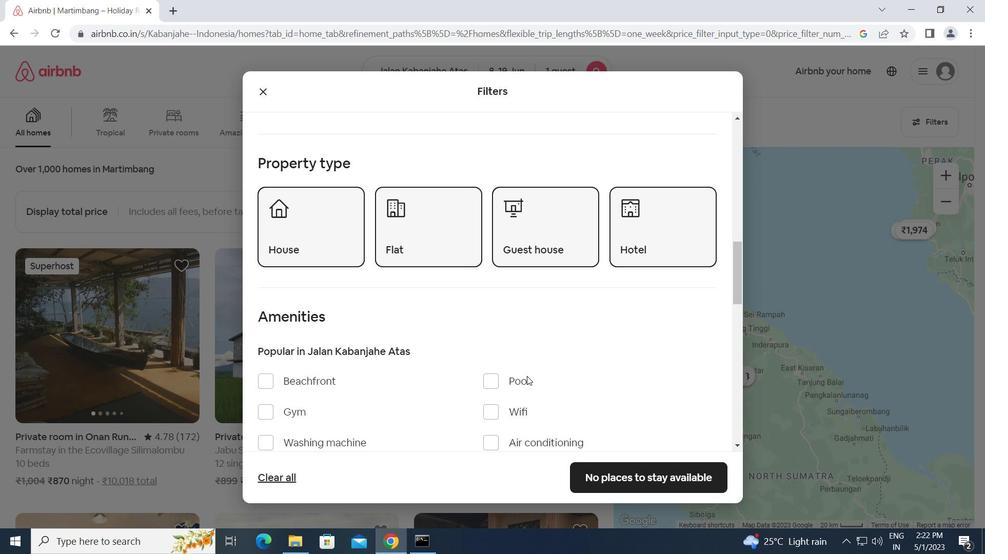 
Action: Mouse scrolled (527, 376) with delta (0, 0)
Screenshot: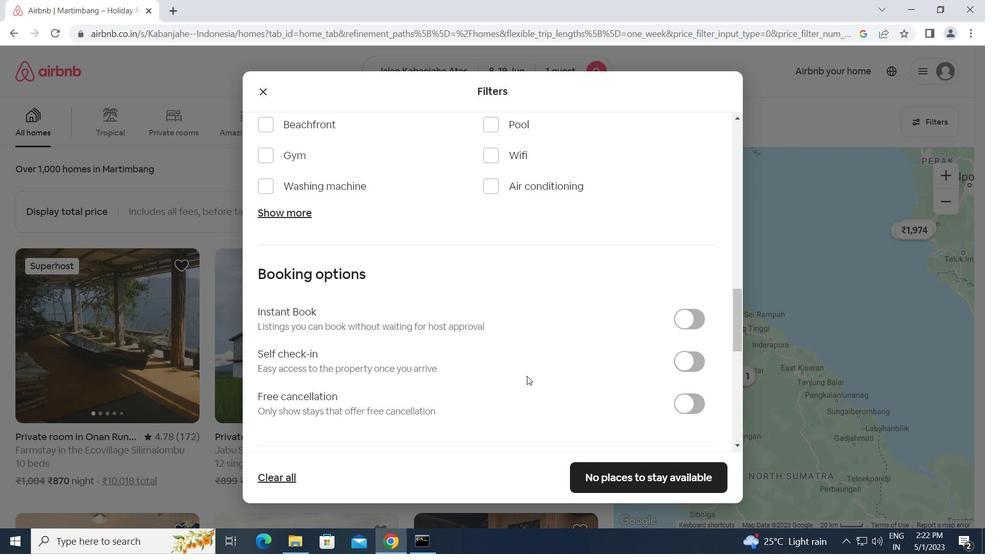 
Action: Mouse scrolled (527, 376) with delta (0, 0)
Screenshot: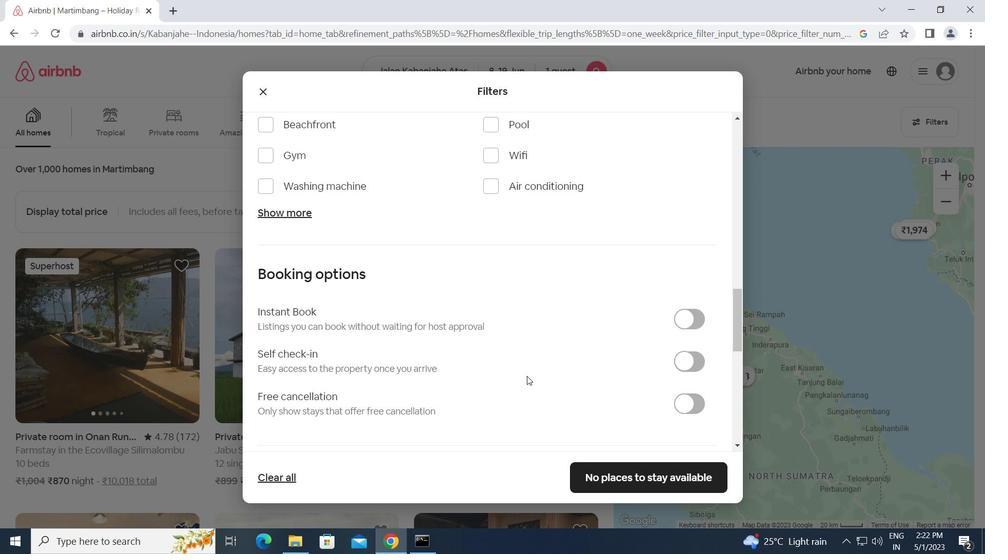 
Action: Mouse moved to (681, 235)
Screenshot: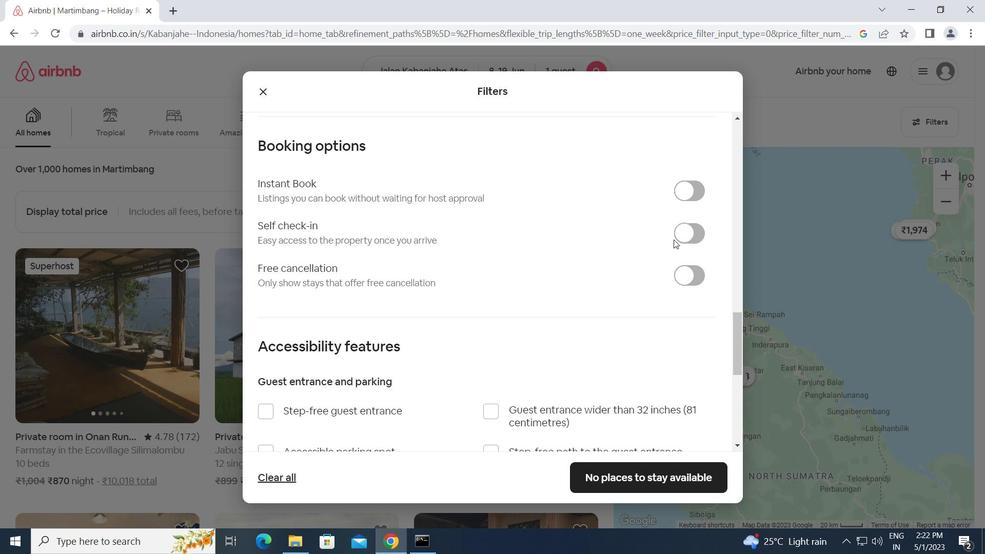 
Action: Mouse pressed left at (681, 235)
Screenshot: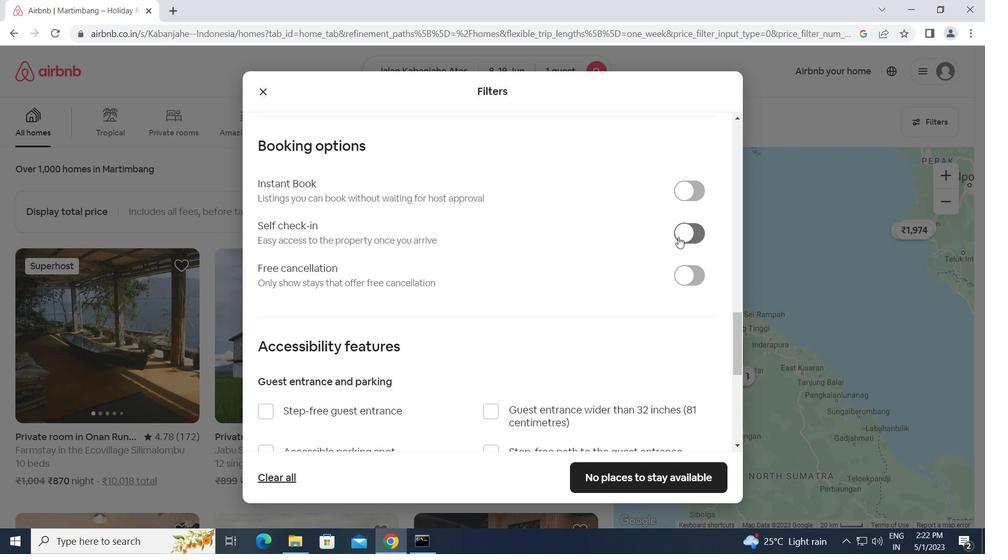 
Action: Mouse moved to (238, 356)
Screenshot: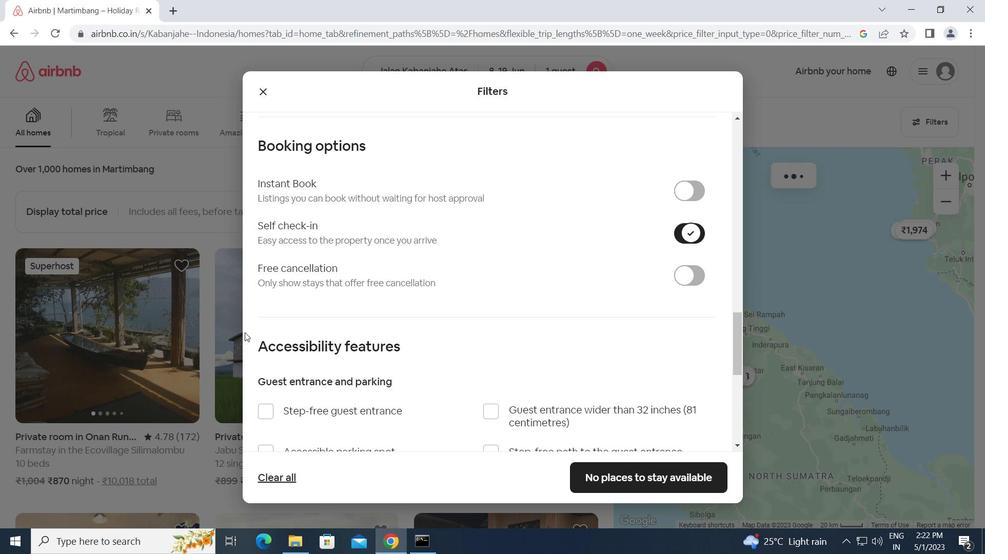 
Action: Mouse scrolled (238, 355) with delta (0, 0)
Screenshot: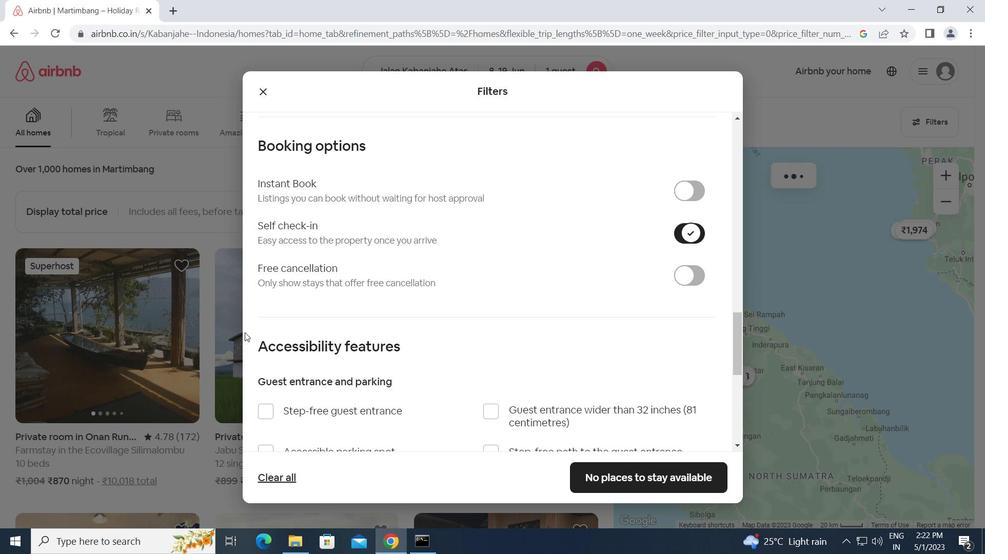
Action: Mouse moved to (238, 358)
Screenshot: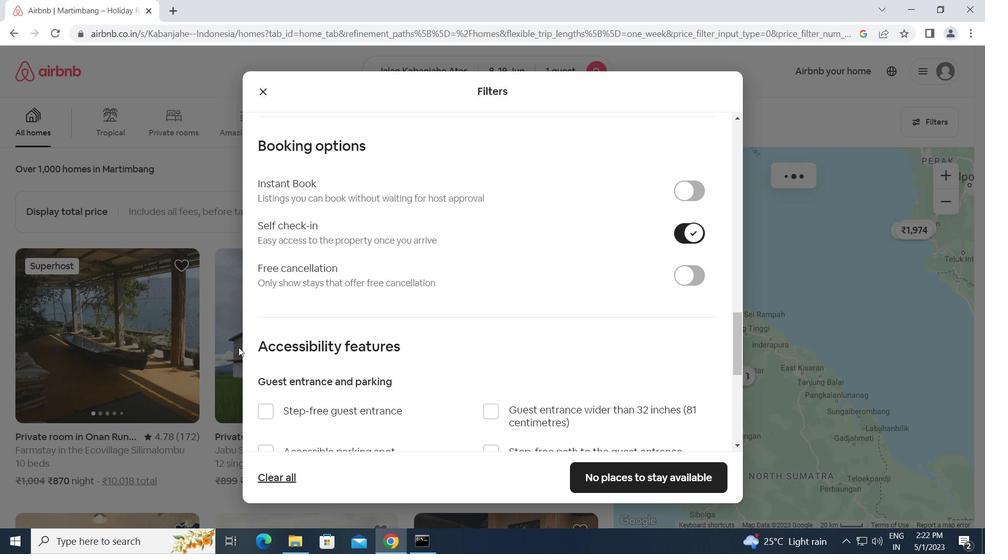 
Action: Mouse scrolled (238, 357) with delta (0, 0)
Screenshot: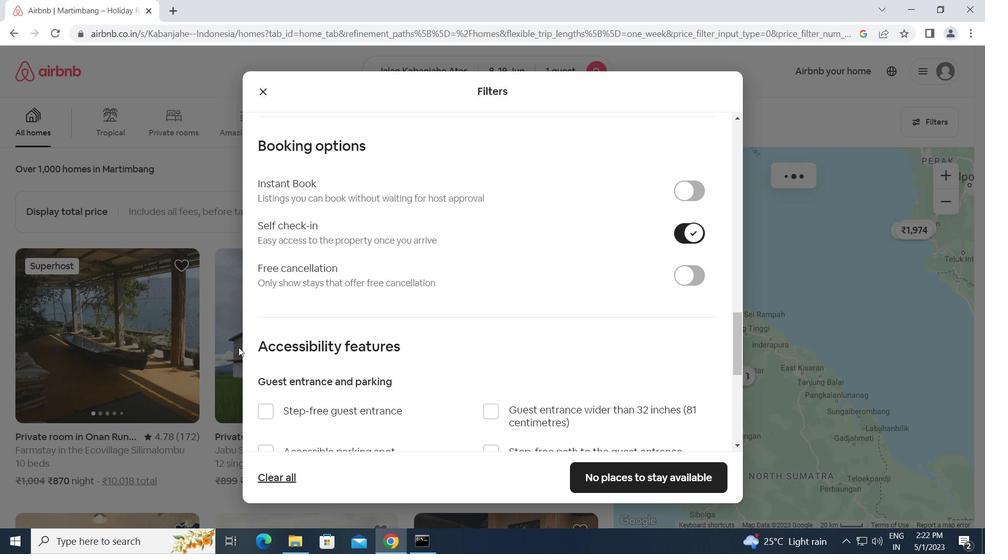 
Action: Mouse moved to (239, 358)
Screenshot: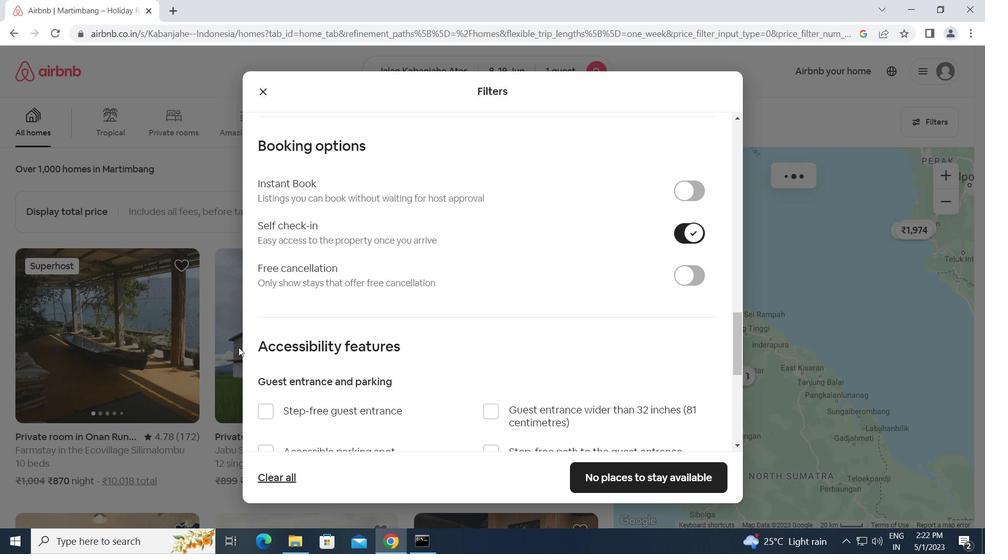 
Action: Mouse scrolled (239, 358) with delta (0, 0)
Screenshot: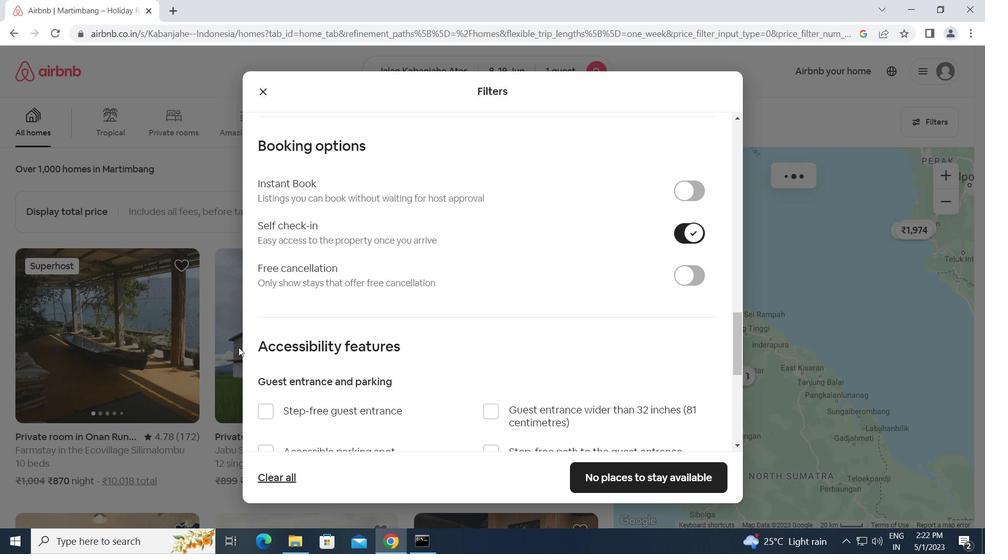 
Action: Mouse moved to (240, 359)
Screenshot: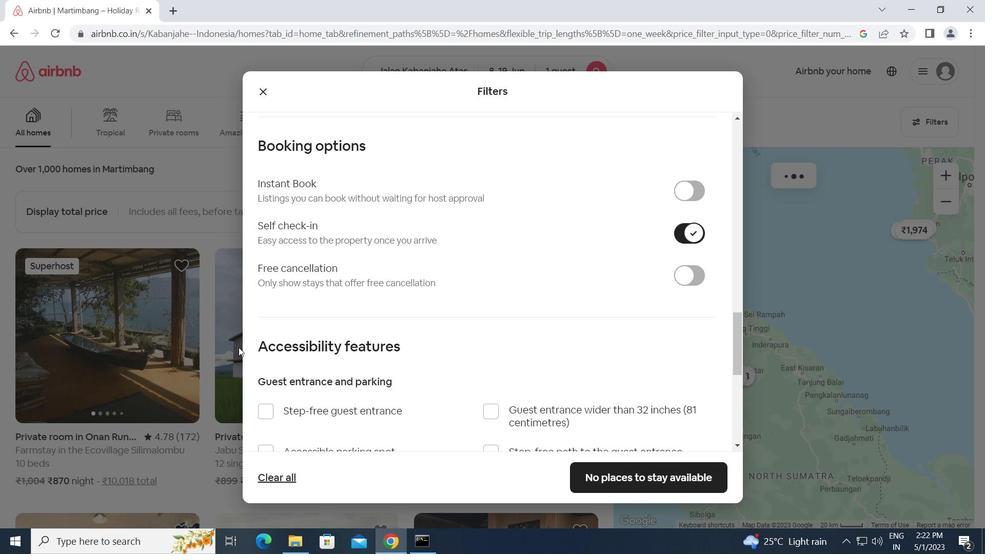 
Action: Mouse scrolled (240, 358) with delta (0, 0)
Screenshot: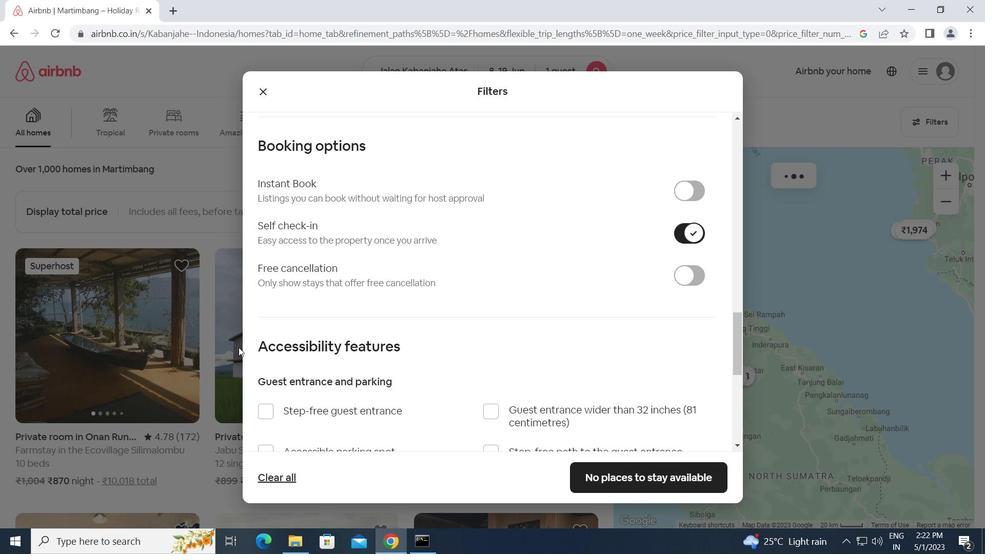 
Action: Mouse moved to (245, 364)
Screenshot: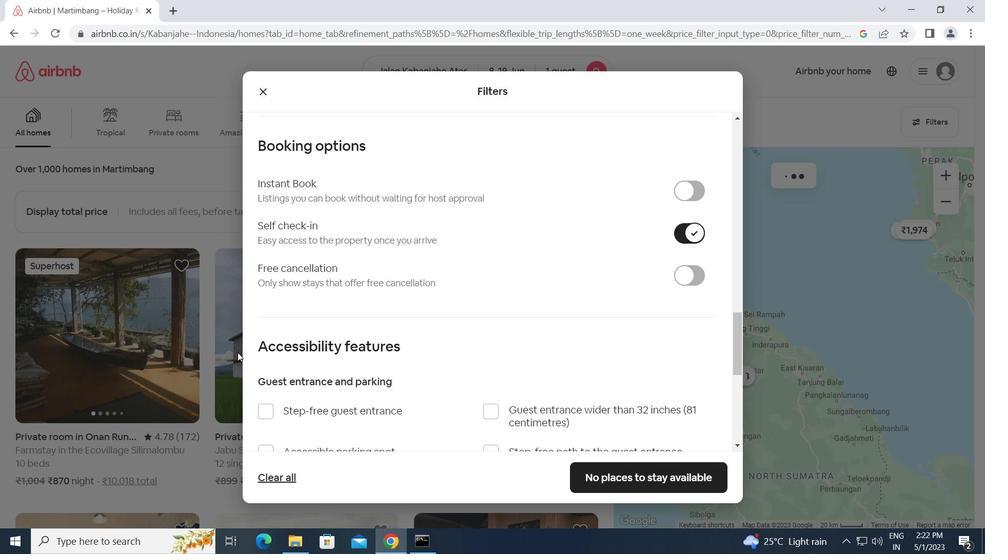 
Action: Mouse scrolled (245, 364) with delta (0, 0)
Screenshot: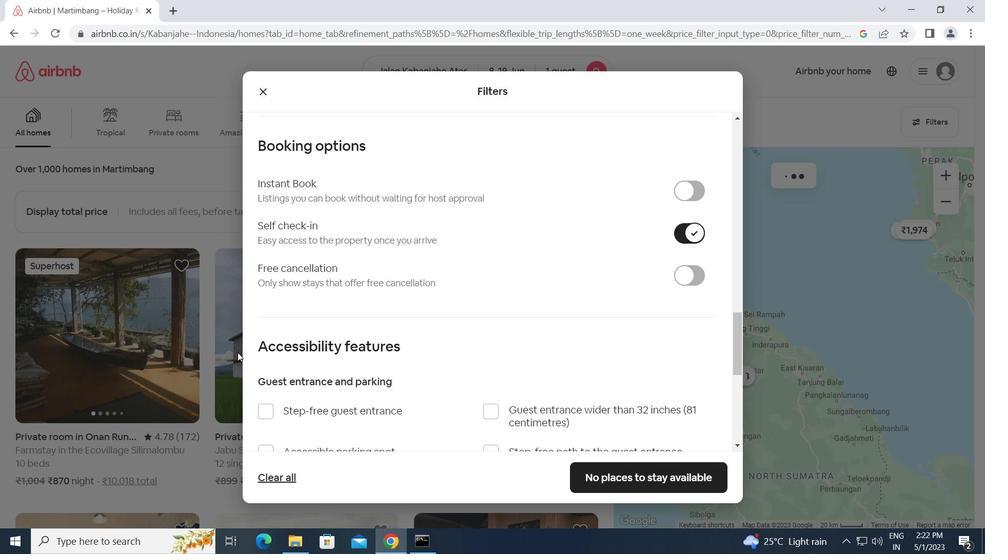 
Action: Mouse moved to (251, 366)
Screenshot: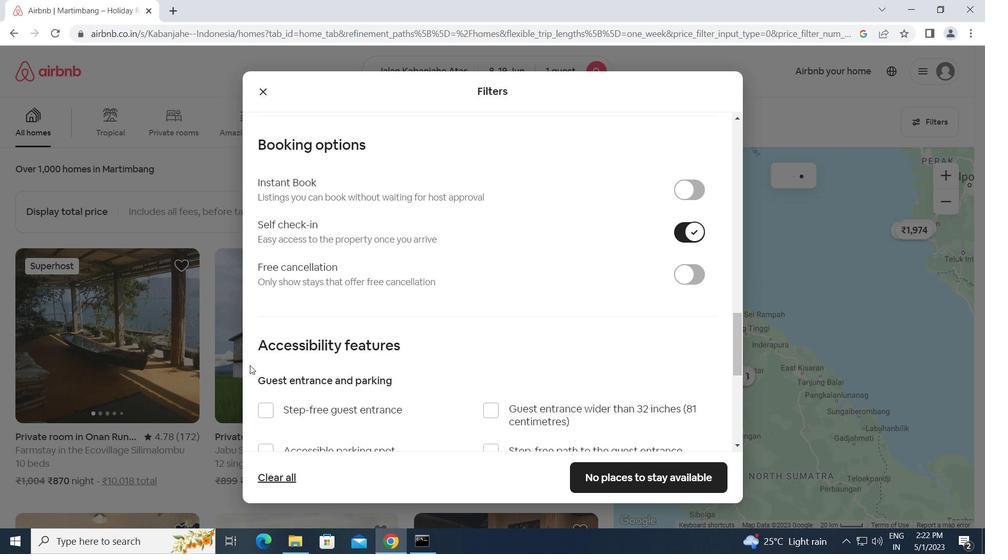
Action: Mouse scrolled (251, 365) with delta (0, 0)
Screenshot: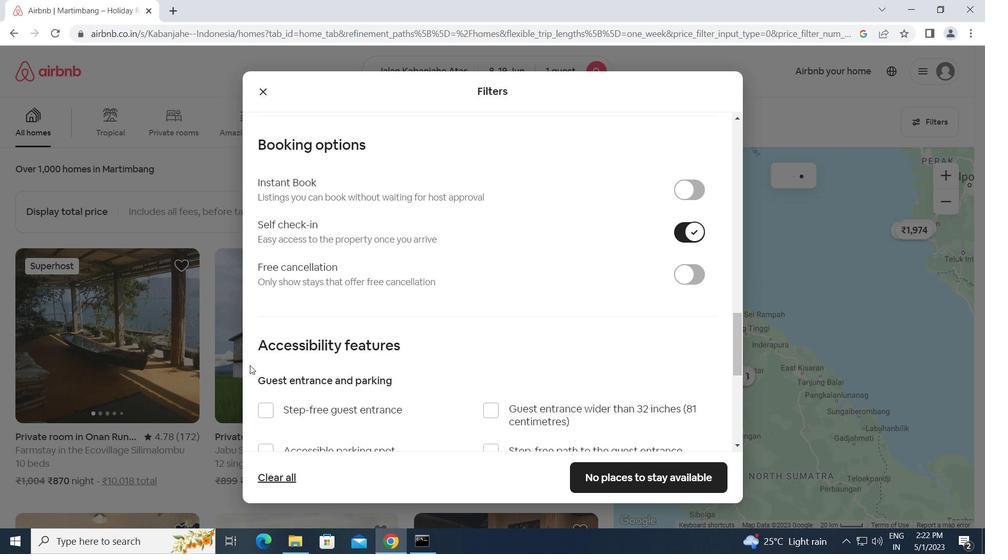 
Action: Mouse moved to (253, 368)
Screenshot: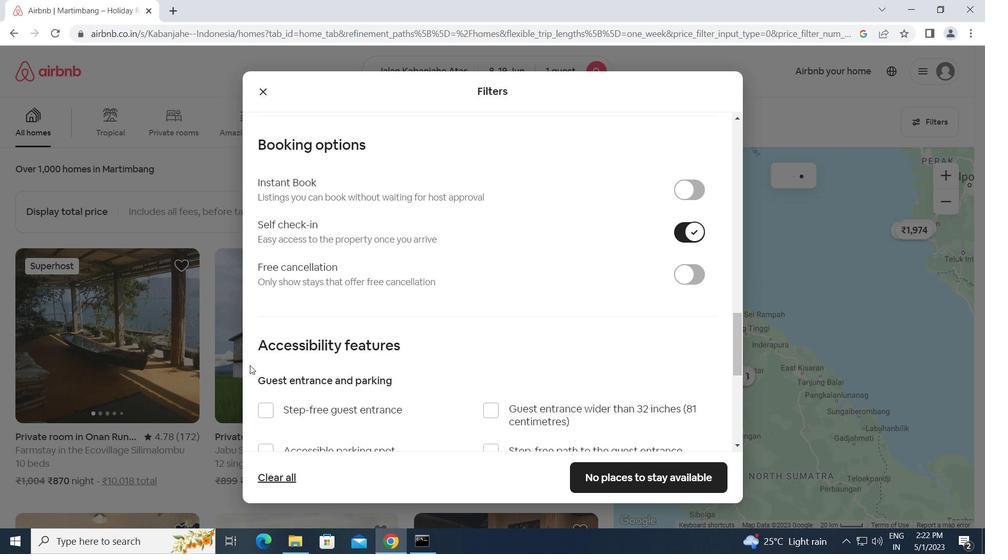 
Action: Mouse scrolled (253, 367) with delta (0, 0)
Screenshot: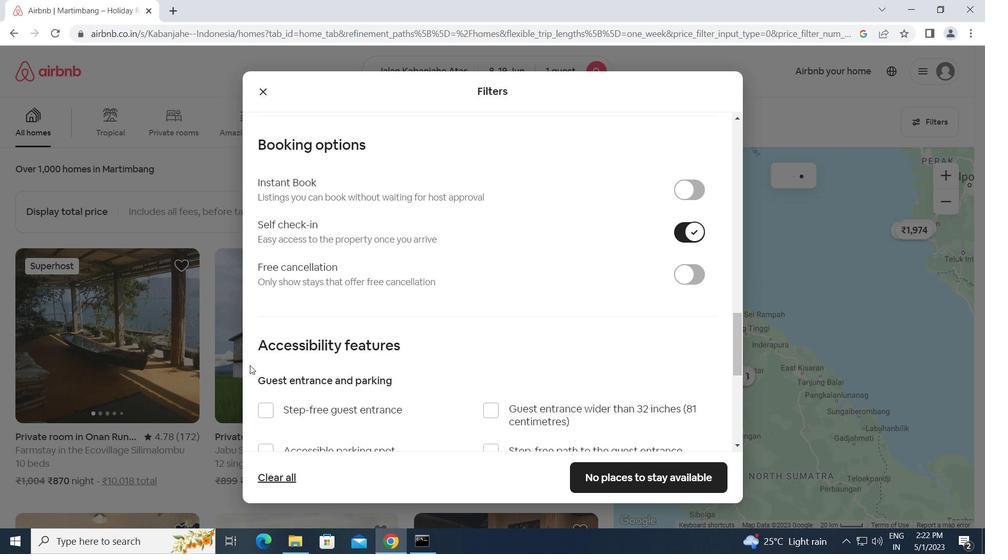 
Action: Mouse moved to (256, 370)
Screenshot: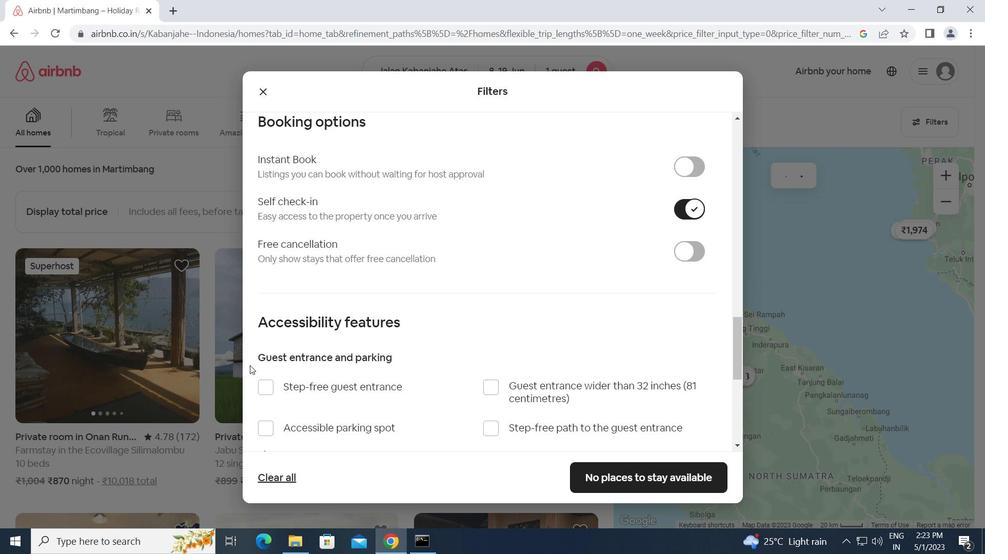 
Action: Mouse scrolled (256, 369) with delta (0, 0)
Screenshot: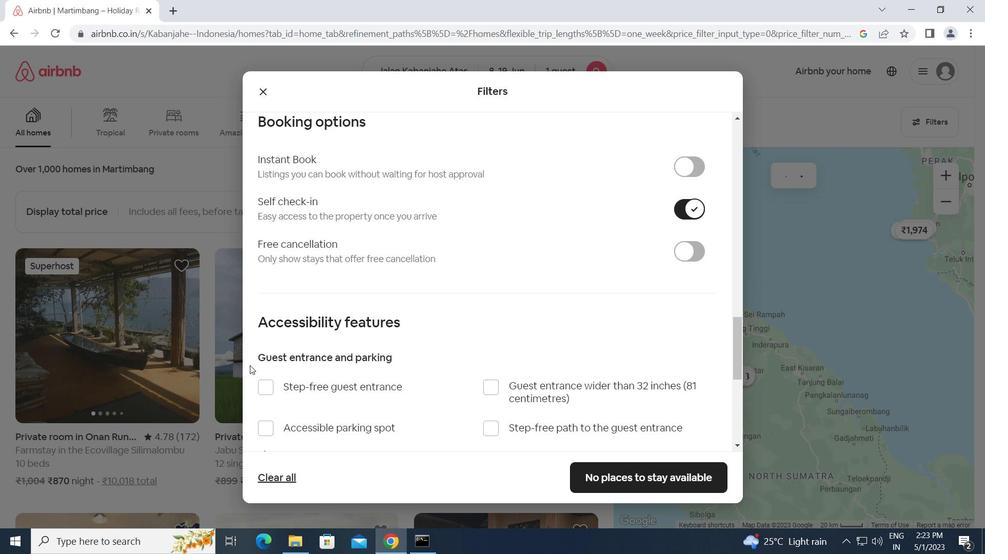 
Action: Mouse moved to (259, 371)
Screenshot: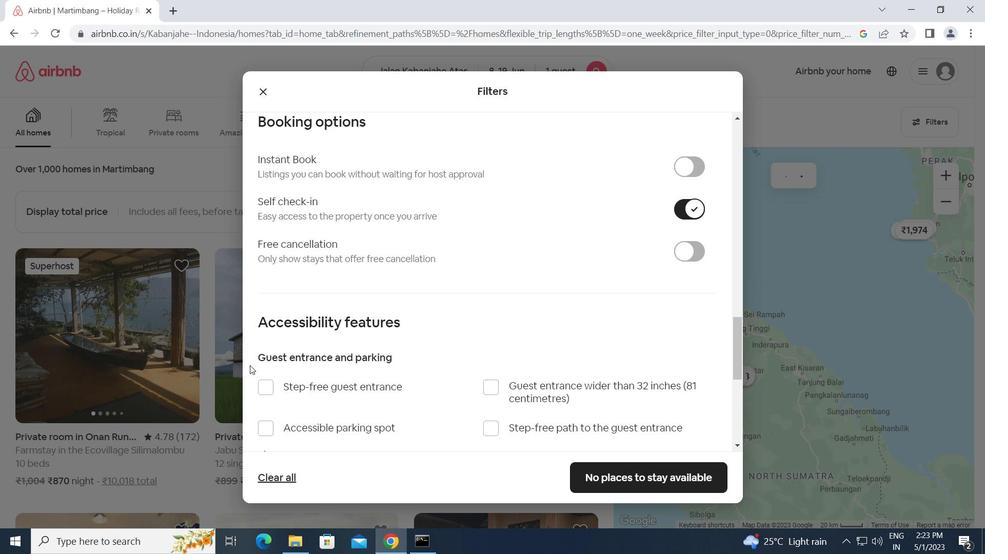 
Action: Mouse scrolled (259, 371) with delta (0, 0)
Screenshot: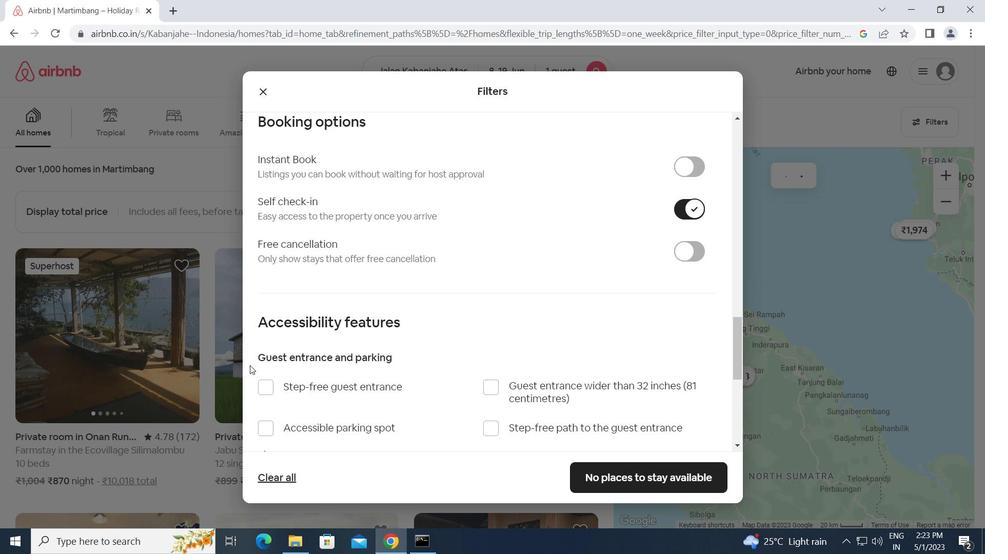 
Action: Mouse moved to (272, 390)
Screenshot: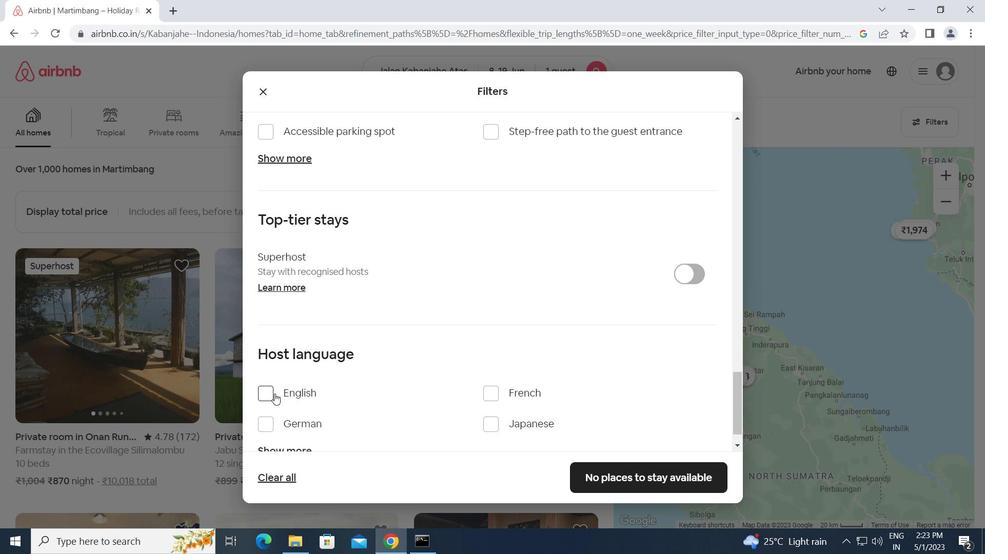 
Action: Mouse pressed left at (272, 390)
Screenshot: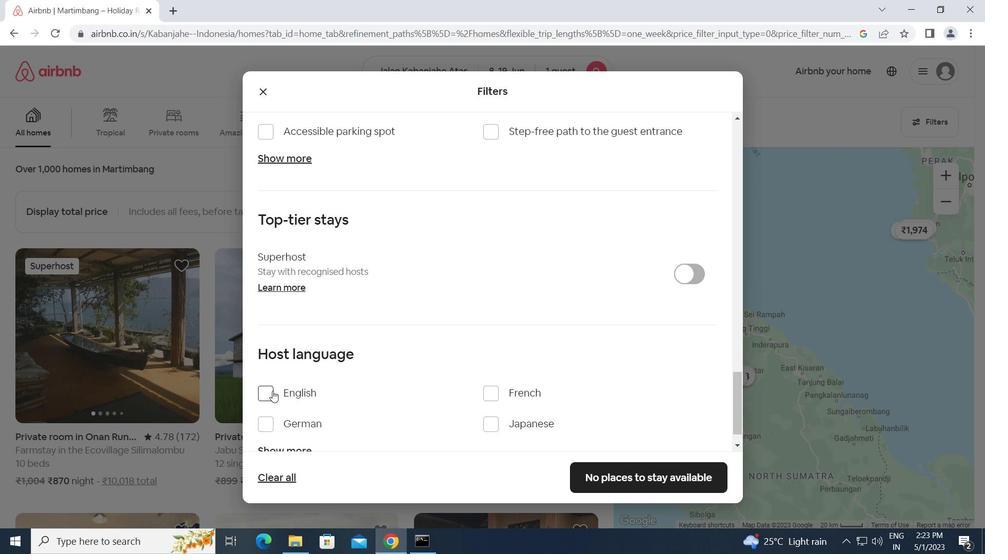 
Action: Mouse moved to (607, 479)
Screenshot: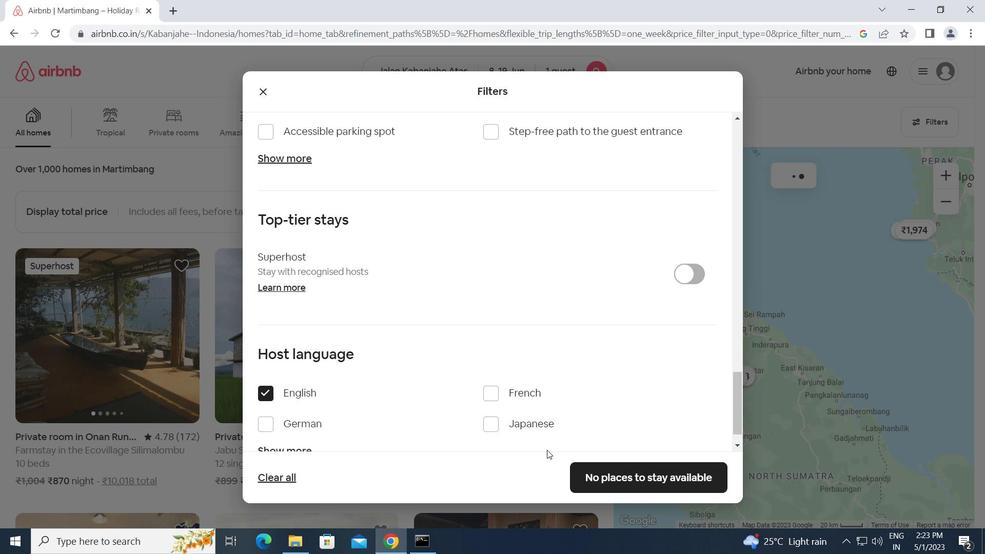 
Action: Mouse pressed left at (607, 479)
Screenshot: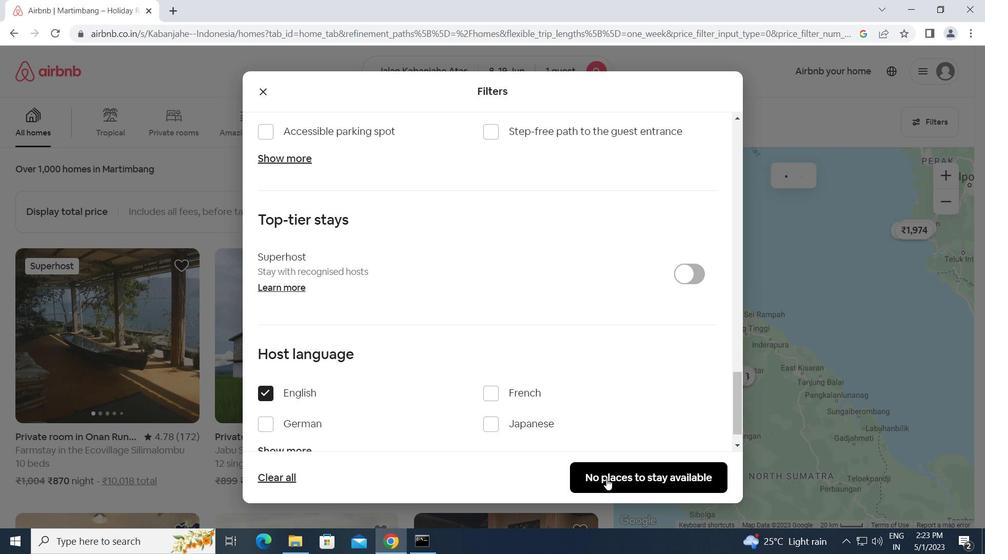
Action: Mouse moved to (607, 478)
Screenshot: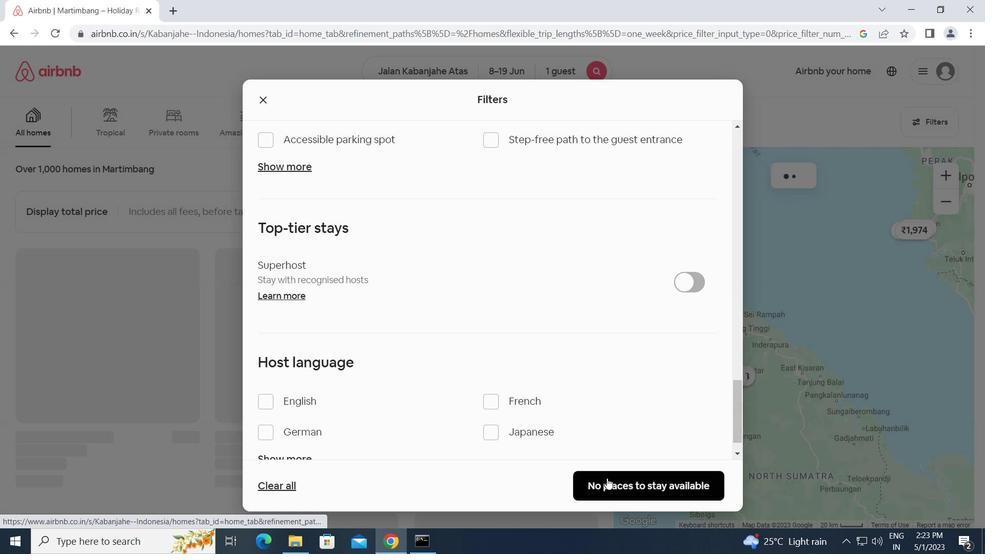 
